 Task: Create an interactive heatmap with adjustable color scales.
Action: Mouse moved to (121, 48)
Screenshot: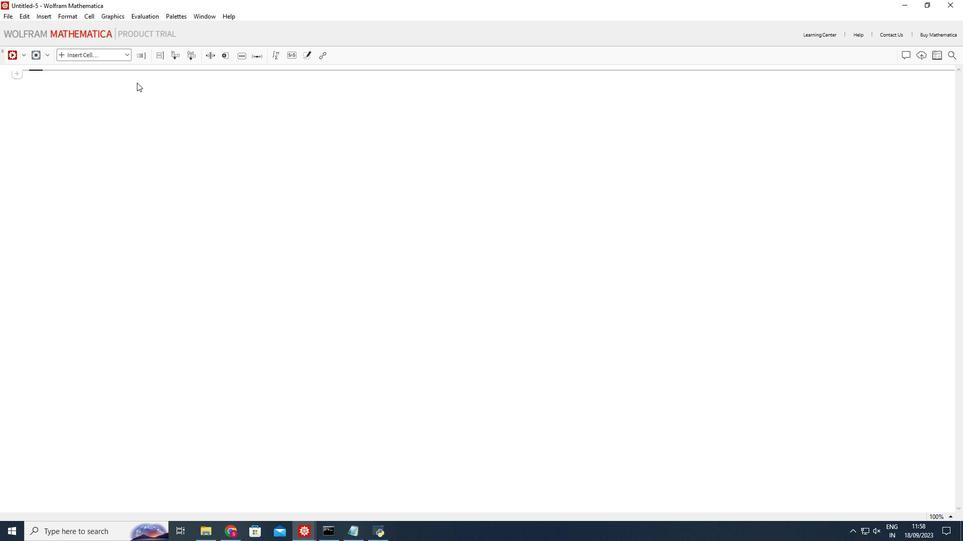 
Action: Mouse pressed left at (121, 48)
Screenshot: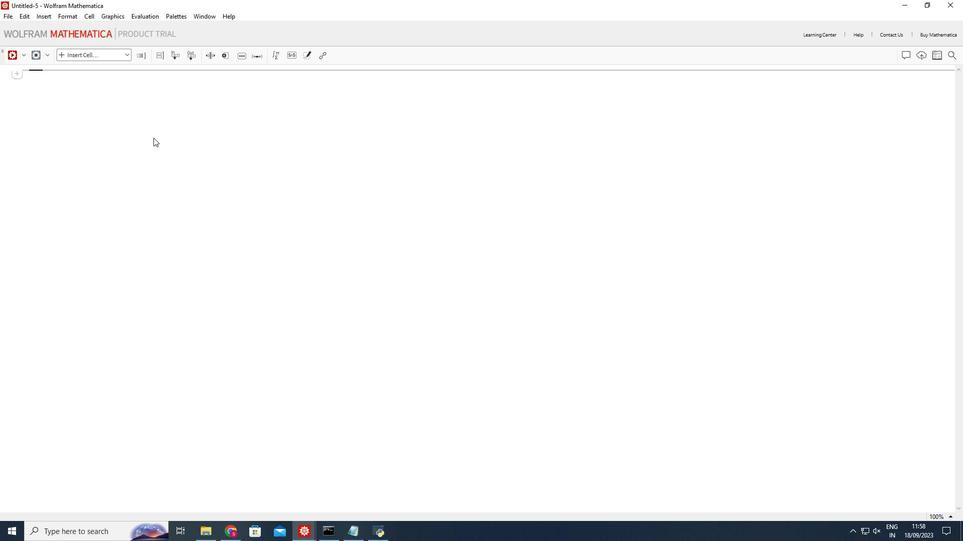
Action: Mouse moved to (87, 72)
Screenshot: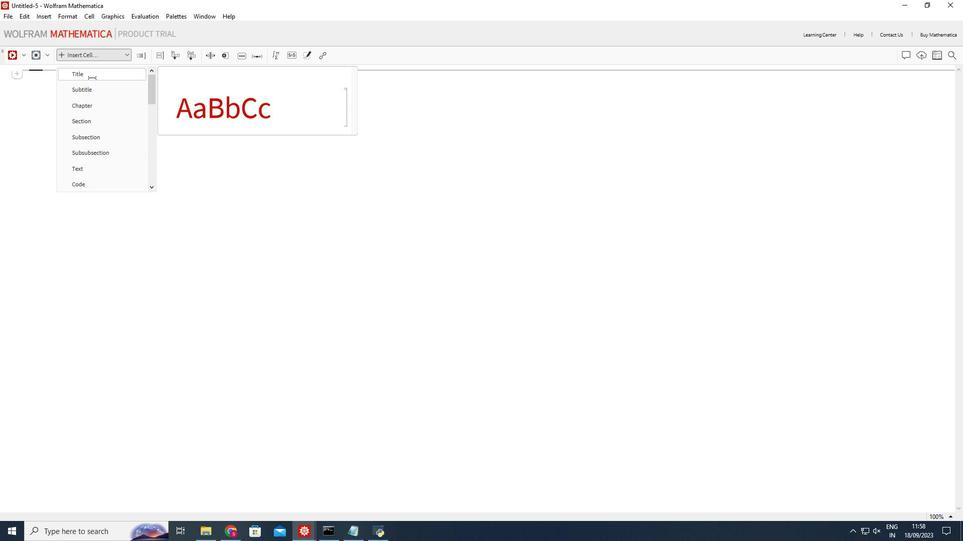 
Action: Mouse pressed left at (87, 72)
Screenshot: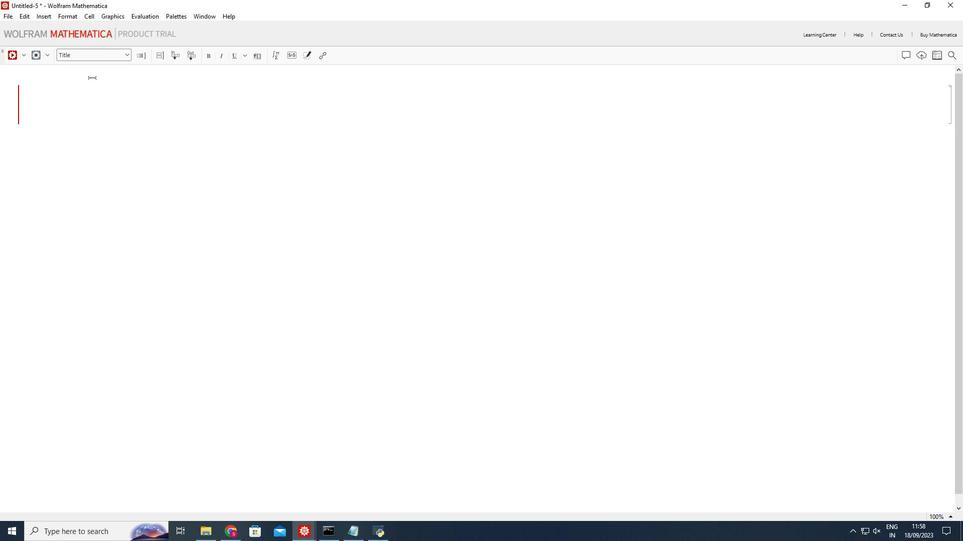 
Action: Mouse moved to (93, 93)
Screenshot: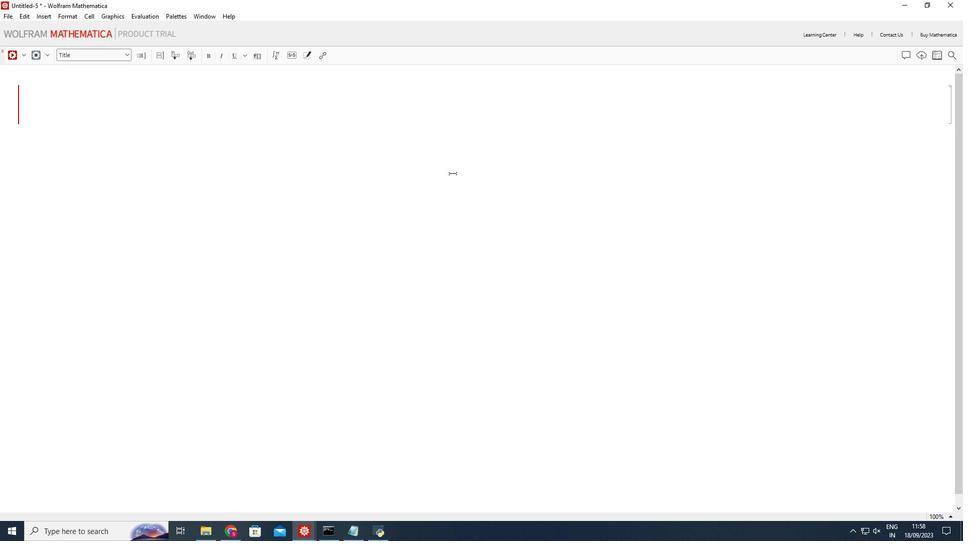 
Action: Mouse pressed left at (93, 93)
Screenshot: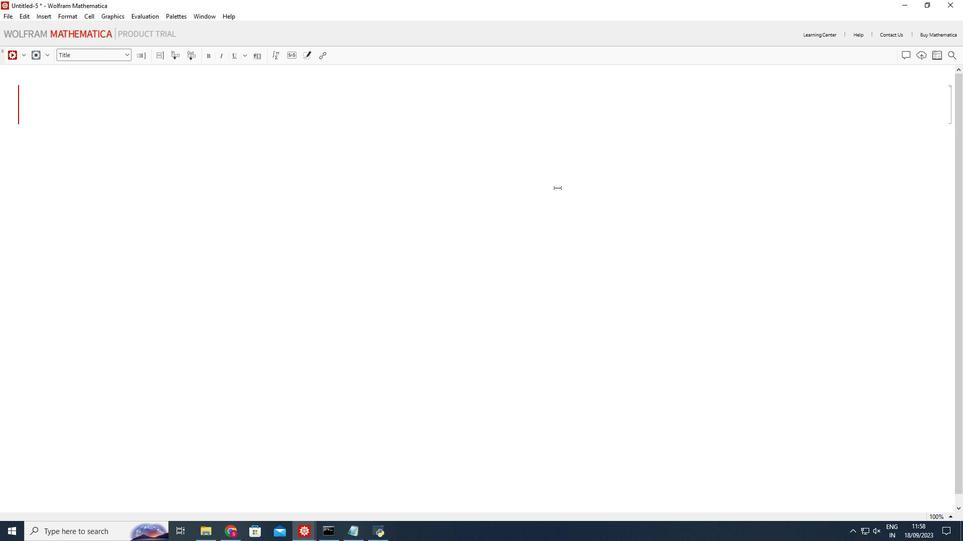 
Action: Mouse moved to (571, 184)
Screenshot: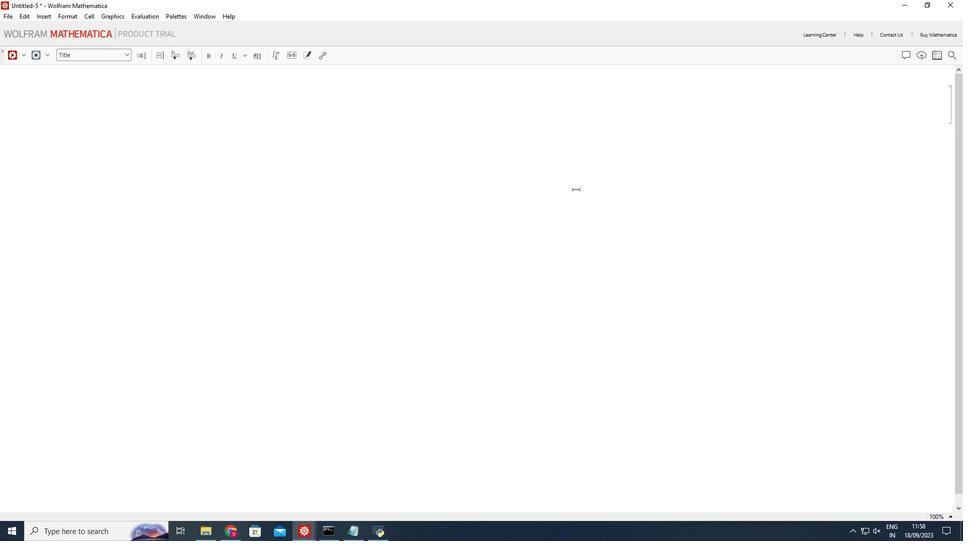 
Action: Key pressed <Key.shift_r>Interative<Key.space>heat<Key.space>map<Key.left><Key.left><Key.left><Key.left><Key.left><Key.left><Key.left><Key.left><Key.left><Key.left><Key.left><Key.left><Key.left><Key.left><Key.right>c<Key.right><Key.right><Key.right><Key.right><Key.right><Key.right><Key.right><Key.right><Key.right><Key.right><Key.right><Key.right><Key.right><Key.space>with<Key.space>adjustable<Key.space>color<Key.space>scales
Screenshot: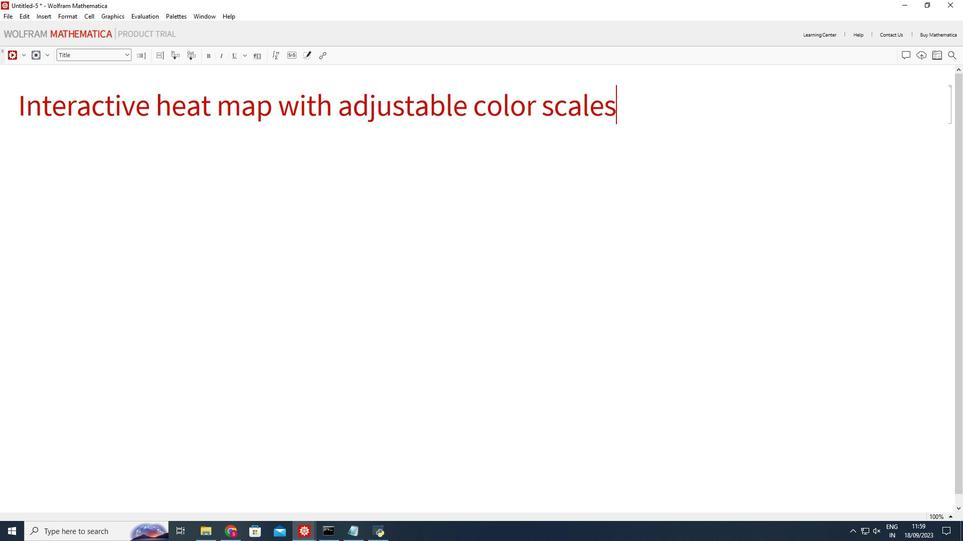 
Action: Mouse moved to (372, 249)
Screenshot: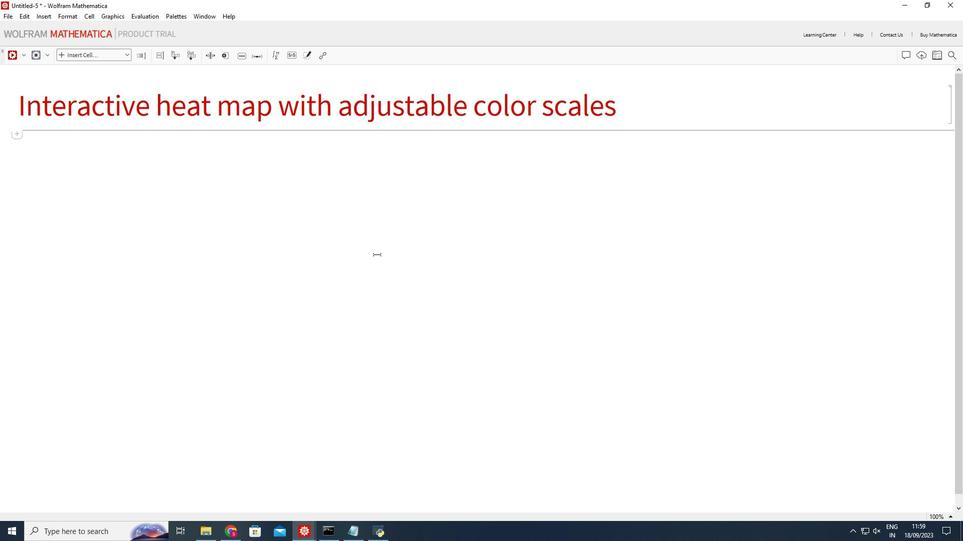 
Action: Mouse pressed left at (372, 249)
Screenshot: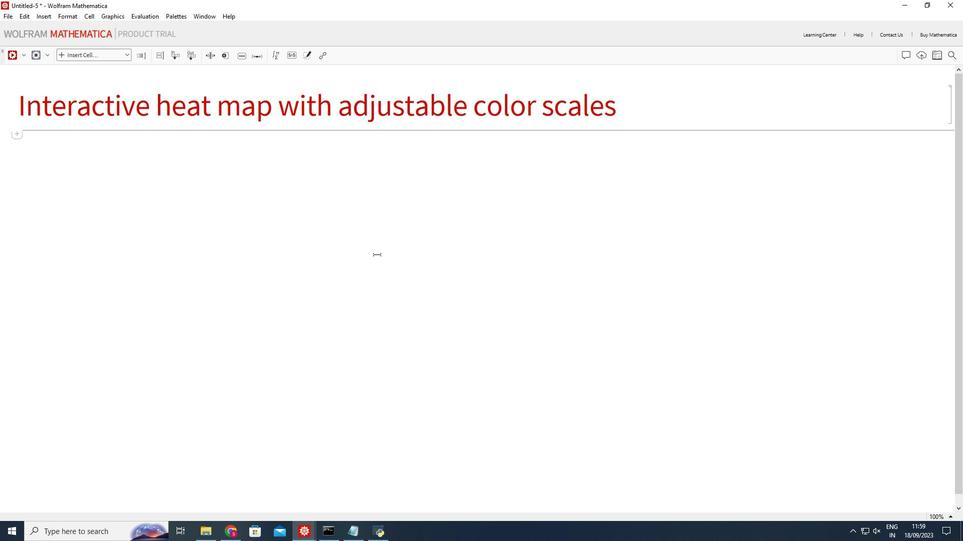 
Action: Mouse moved to (121, 50)
Screenshot: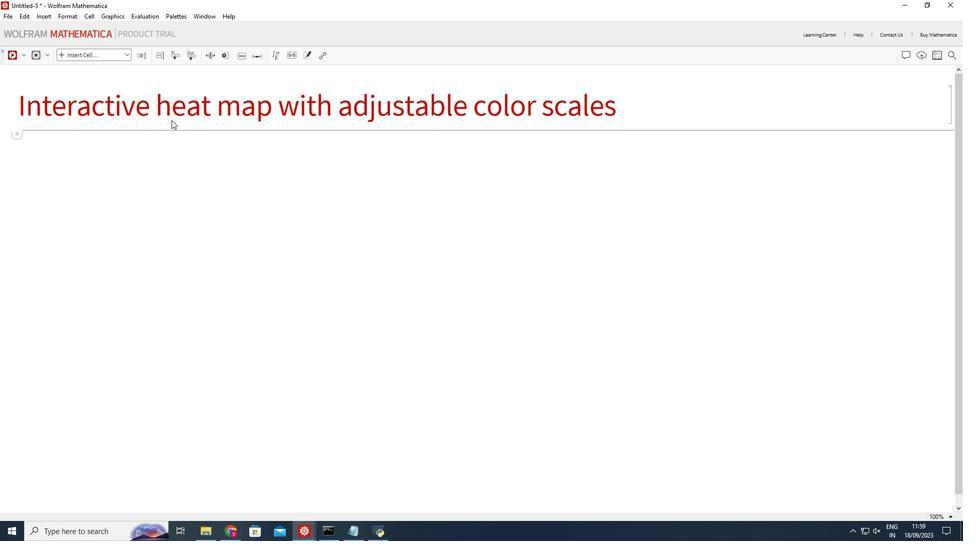
Action: Mouse pressed left at (121, 50)
Screenshot: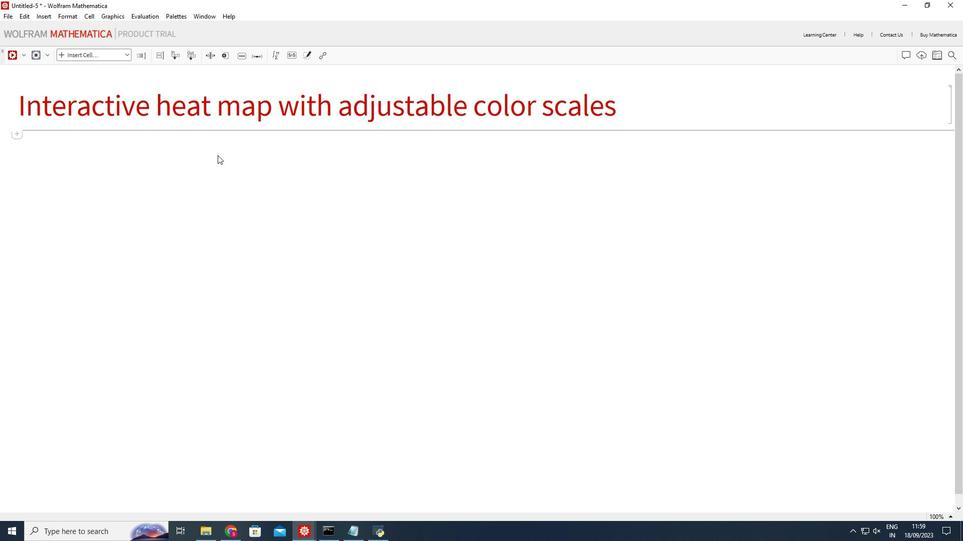 
Action: Mouse moved to (77, 179)
Screenshot: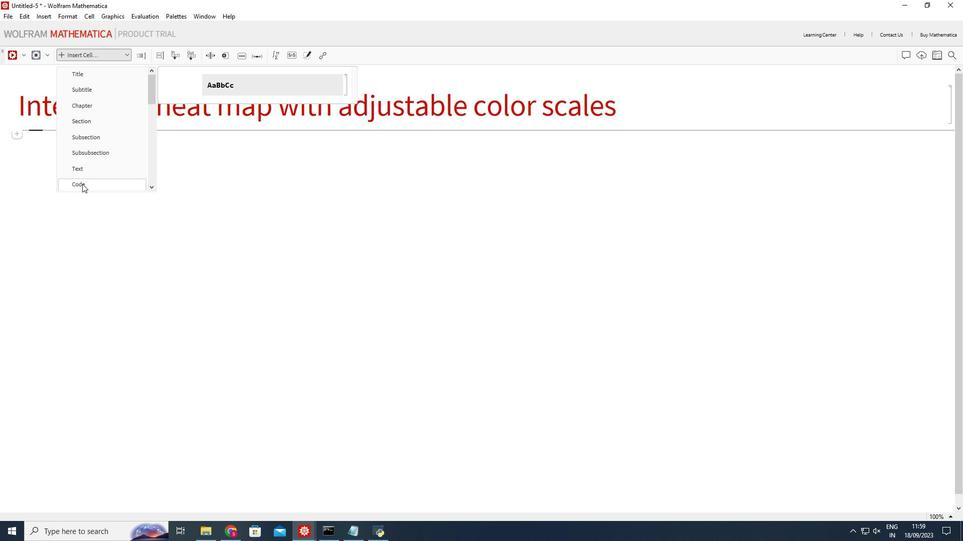 
Action: Mouse pressed left at (77, 179)
Screenshot: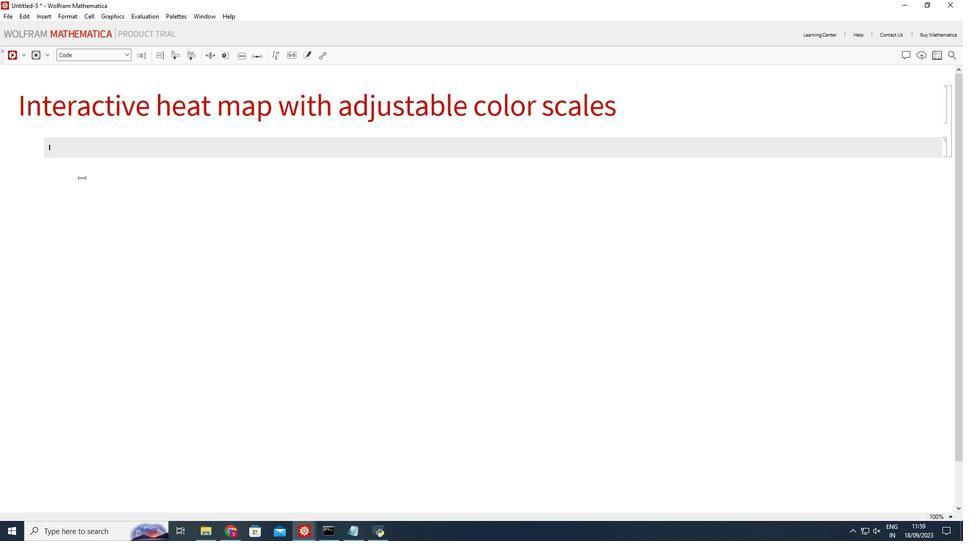 
Action: Mouse moved to (79, 142)
Screenshot: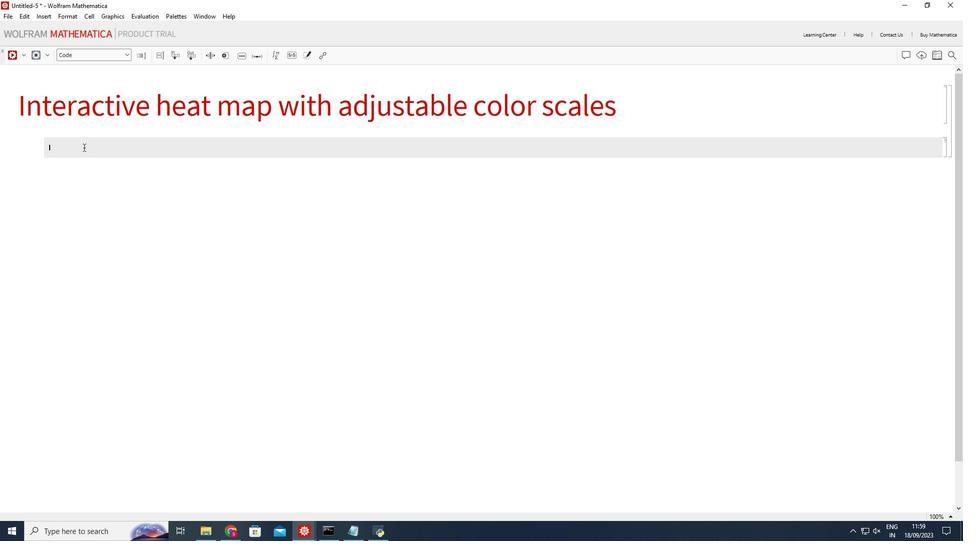 
Action: Mouse pressed left at (79, 142)
Screenshot: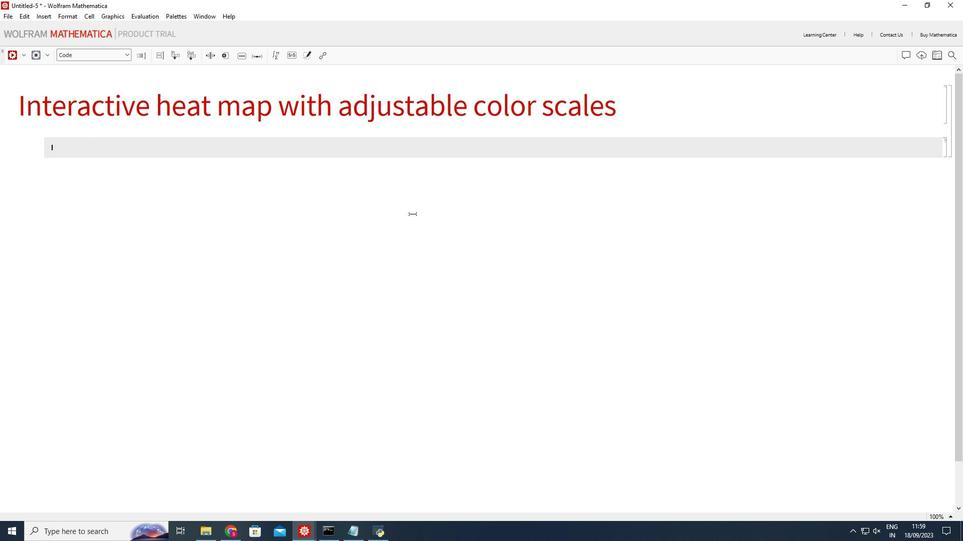 
Action: Mouse moved to (419, 209)
Screenshot: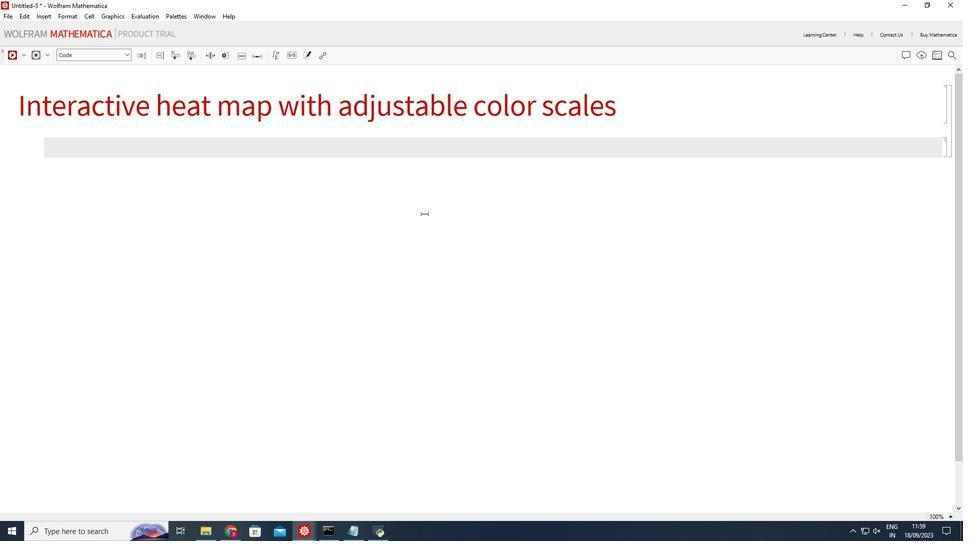 
Action: Key pressed <Key.shift_r>Manipulate<Key.space><Key.backspace>[<Key.space><Key.shift_r>Module[<Key.shift_r>{plot<Key.shift_r>},<Key.space>plot<Key.space>=<Key.space><Key.shift_r>Density<Key.shift_r><Key.shift_r>Plot[<Key.shift_r>Sin[x<Key.shift_r>*y],<Key.space><Key.shift_r>{x,<Key.space>-<Key.shift_r>Pi,<Key.space><Key.shift_r>Pi<Key.right>,<Key.space><Key.shift_r>{y,<Key.space>-<Key.shift_r><Key.shift_r><Key.shift_r><Key.shift_r>Pi,<Key.shift_r>Pi<Key.left><Key.left><Key.space><Key.right><Key.right><Key.right>,<Key.enter><Key.tab><Key.shift_r>Plot<Key.shift_r><Key.shift_r><Key.shift_r><Key.shift_r><Key.shift_r><Key.shift_r><Key.shift_r>Range<Key.enter><Key.shift_r>All,<Key.space><Key.shift_r><Key.shift_r>Color<Key.shift_r>Function<Key.enter><Key.backspace><Key.backspace><Key.backspace><Key.backspace><Key.backspace><Key.backspace><Key.backspace><Key.backspace><Key.backspace><Key.space>-<Key.shift_r>><Key.space>colo<Key.shift_r>Function<Key.right><Key.left>,<Key.space><Key.left><Key.left><Key.left><Key.right><Key.right><Key.right><Key.left><Key.space><Key.shift_r>Color<Key.shift_r>Function<Key.shift_r>Scaling<Key.enter>color<Key.shift_r>Scaling<Key.space>,<Key.space><Key.shift_r>Plot<Key.shift_r>Points<Key.enter><Key.space>plot<Key.shift_r>Points,<Key.space><Key.left><Key.right><Key.backspace><Key.enter><Key.shift_r>Plot<Key.shift_r>Legends<Key.enter><Key.space>legend,<Key.space><Key.shift_r>Frame<Key.shift_r>Label<Key.enter><Key.shift_r><Key.shift_r>{"<Key.shift_r>X<Key.shift_r><Key.shift_r>",<Key.shift_r>"<Key.shift_r>Y<Key.shift_r>"<Key.right>,<Key.space><Key.shift_r>Image<Key.shift_r>Size<Key.enter><Key.space>image<Key.shift_r>Size<Key.right><Key.right>;<Key.enter><Key.shift_r>If[show<Key.shift_r>Contours,<Key.space><Key.shift_r>Contour<Key.shift_r>Plot[<Key.shift_r>Sin[x<Key.shift_r>*y],<Key.space><Key.shift_r>{x,<Key.space>-<Key.shift_r>Pi,<Key.space><Key.shift_r>Pi<Key.right>,<Key.space><Key.shift_r>{y,<Key.space>-<Key.shift_r>Pi,<Key.space><Key.shift_r><Key.shift_r><Key.shift_r>Pi<Key.right>,<Key.space><Key.enter><Key.shift_r>Contour<Key.shift_r>Style<Key.enter><Key.space><Key.shift_r>Gray,<Key.space><Key.shift_r>Contour<Key.shift_r>Shading<Key.enter><Key.shift_r>None,<Key.space><Key.enter><Key.shift_r>Contours<Key.space>-<Key.shift_r>><Key.space>contour<Key.shift_r>Count,<Key.space><Key.shift_r><Key.shift_r>Image<Key.shift_r>Size<Key.enter>image<Key.shift_r>Size<Key.right>,<Key.space>plot<Key.right><Key.right>,<Key.space><Key.space><Key.backspace><Key.shift_r>{{color<Key.shift_r>Function,<Key.space><Key.shift_r>"<Key.shift_r>Temperature<Key.shift_r>Map<Key.right>,<Key.space><Key.shift_r>"<Key.shift_r>Color<Key.space><Key.shift_r>Scheme<Key.right><Key.right>,<Key.space><Key.shift_r>{<Key.shift_r>"<Key.shift_r>Temperature<Key.shift_r><Key.shift_r><Key.shift_r><Key.shift_r><Key.shift_r><Key.shift_r>Map,<Key.space><Key.shift_r>"<Key.shift_r>Rainbow<Key.shift_r>"<Key.right><Key.backspace><Key.left><Key.right>,<Key.space><Key.left><Key.left><Key.left><Key.left><Key.left><Key.left><Key.left><Key.left><Key.left><Key.left><Key.left><Key.left><Key.left><Key.left><Key.shift_r>"<Key.right><Key.right><Key.right><Key.right><Key.right><Key.right><Key.right><Key.right><Key.right><Key.right><Key.right><Key.right><Key.right><Key.space><Key.shift_r>"<Key.shift_r><Key.shift_r>Magma,<Key.space><Key.backspace><Key.backspace><Key.right><Key.space>,<Key.space><Key.shift_r>"<Key.shift_r>Viridis<Key.right><Key.space><Key.backspace>,<Key.space><Key.shift_r>"<Key.shift_r><Key.shift_r>Plasma<Key.right><Key.right><Key.right><Key.right>,<Key.enter><Key.shift_r>{{color<Key.shift_r>Scaling,<Key.space><Key.shift_r>True,<Key.space><Key.shift_r>"<Key.shift_r><Key.shift_r><Key.shift_r><Key.shift_r>Color<Key.space><Key.shift_r>Scaling<Key.right><Key.right>,<Key.space><Key.shift_r>{<Key.shift_r>True<Key.enter>-<Key.shift_r>><Key.space><Key.shift_r>"<Key.shift_r>Automatic<Key.shift_r>",<Key.space><Key.shift_r><Key.shift_r><Key.shift_r><Key.shift_r><Key.shift_r><Key.shift_r>False<Key.space>-<Key.shift_r>><Key.space><Key.shift_r><Key.shift_r><Key.shift_r><Key.shift_r><Key.shift_r><Key.shift_r><Key.shift_r><Key.shift_r>"<Key.shift_r>Manual<Key.right><Key.right><Key.right>,<Key.space><Key.shift_r>{{plot<Key.shift_r>Points<Key.space><Key.backspace>,<Key.space>50,<Key.space><Key.shift_r>"<Key.shift_r>Plot<Key.space><Key.shift_r>Points<Key.right><Key.right>,<Key.space>10,<Key.space>200,<Key.space><Key.backspace>10<Key.shift_r><Key.shift_r><Key.shift_r><Key.shift_r><Key.shift_r><Key.shift_r><Key.shift_r><Key.shift_r><Key.shift_r><Key.shift_r><Key.shift_r><Key.shift_r><Key.shift_r>},<Key.enter><Key.shift_r>{{legend,<Key.space><Key.shift_r>Automatic,<Key.space><Key.shift_r><Key.shift_r>"<Key.shift_r>Legend<Key.shift_r>"<Key.right>,<Key.shift_r>{<Key.shift_r>Automatic,<Key.space><Key.shift_r>None<Key.right><Key.right>.<Key.space><Key.backspace><Key.backspace>,<Key.space><Key.shift_r>{{show<Key.shift_r>Contours,<Key.space><Key.shift_r>False,<Key.space><Key.shift_r>"<Key.shift_r><Key.shift_r>Show<Key.shift_r>Conours<Key.left><Key.left><Key.left><Key.left><Key.left><Key.left><Key.left><Key.space><Key.right><Key.right><Key.right><Key.right><Key.left>t<Key.right><Key.right><Key.right><Key.right><Key.right><Key.right>,<Key.space><Key.shift_r>{<Key.shift_r>True,<Key.space><Key.shift_r>False<Key.right><Key.right>,<Key.enter><Key.shift_r>{{<Key.shift_r>contour<Key.shift_r>Count,<Key.space>10,<Key.space><Key.shift_r><Key.shift_r><Key.shift_r><Key.shift_r><Key.shift_r><Key.shift_r><Key.shift_r>"<Key.shift_r>Number<Key.space>of<Key.space><Key.shift_r>Contours<Key.right><Key.right>,1,20,1<Key.right>,<Key.space><Key.shift_r>{{image<Key.shift_r>Size,400,<Key.shift_r>"<Key.shift_r>Image<Key.space><Key.shift_r>Size<Key.right><Key.right>,<Key.space>200,800,50<Key.right>,<Key.enter><Key.shift_r>Control<Key.shift_r>Placement<Key.enter><Key.shift_r>Left<Key.space><Key.right><Key.enter><Key.shift_r><Key.enter>
Screenshot: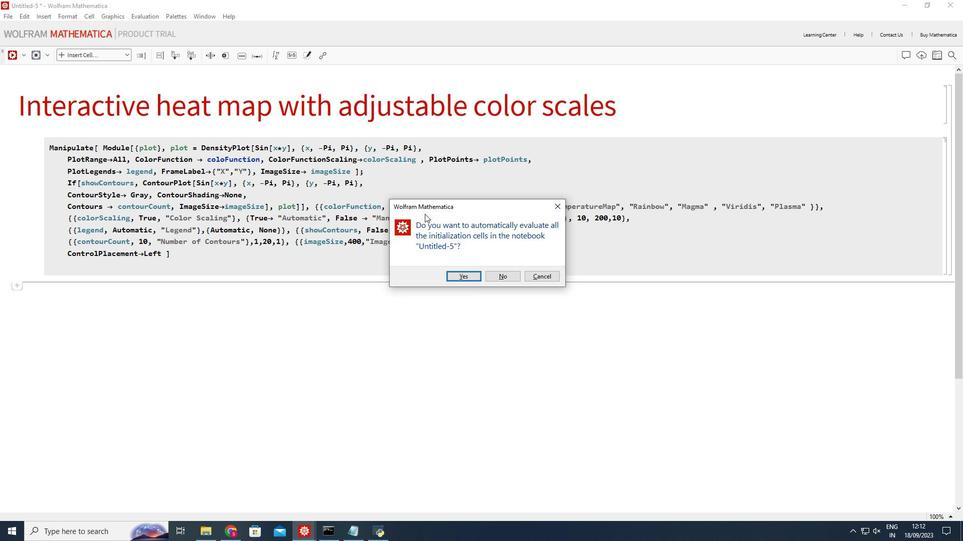 
Action: Mouse moved to (448, 266)
Screenshot: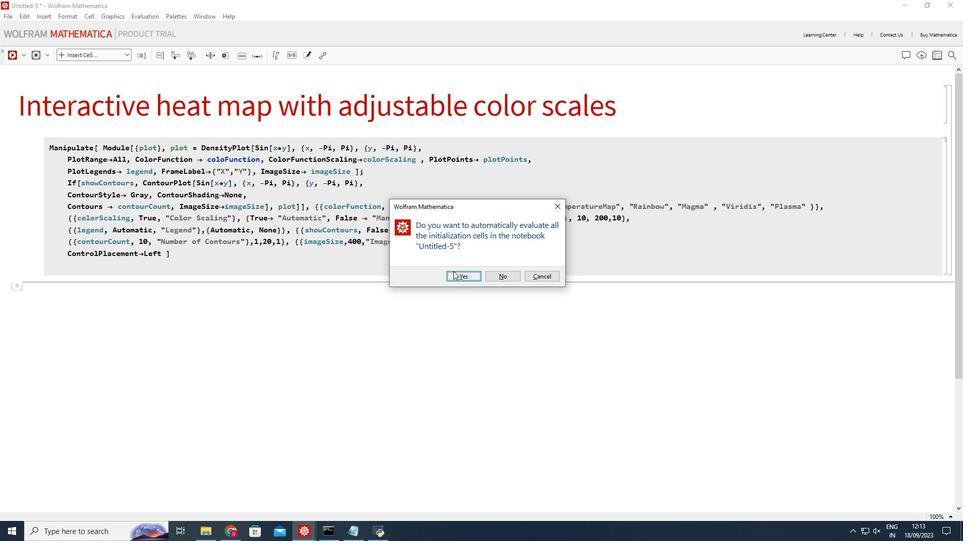 
Action: Mouse pressed left at (448, 266)
Screenshot: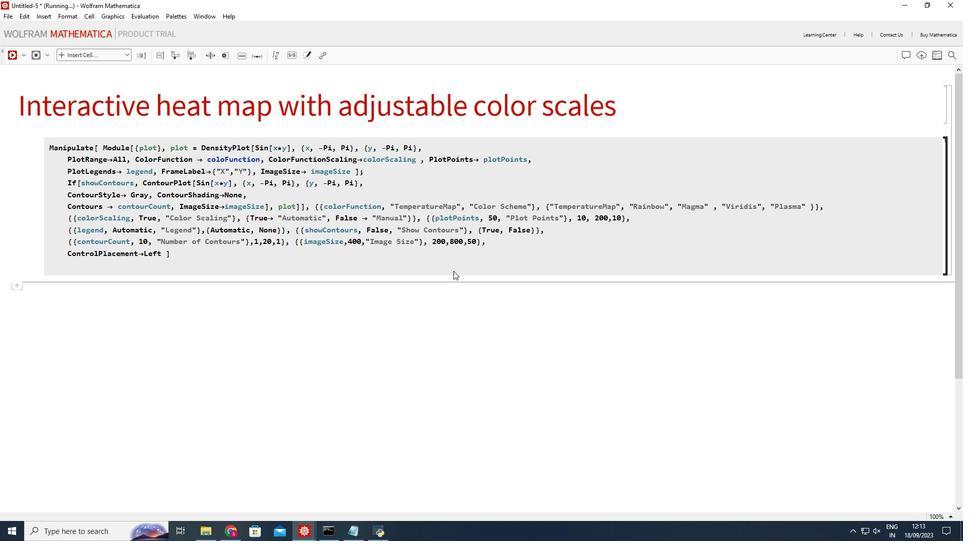 
Action: Mouse moved to (448, 266)
Screenshot: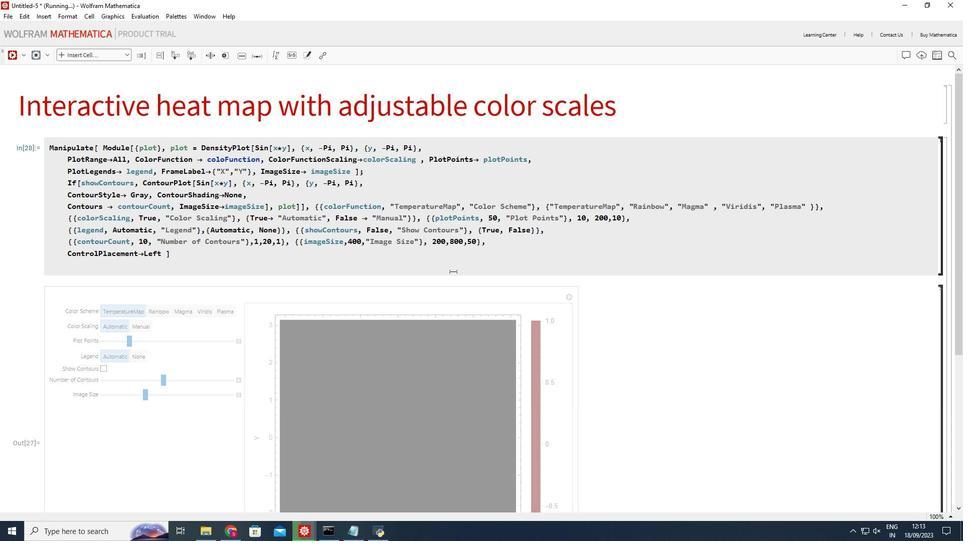 
Action: Mouse scrolled (448, 266) with delta (0, 0)
Screenshot: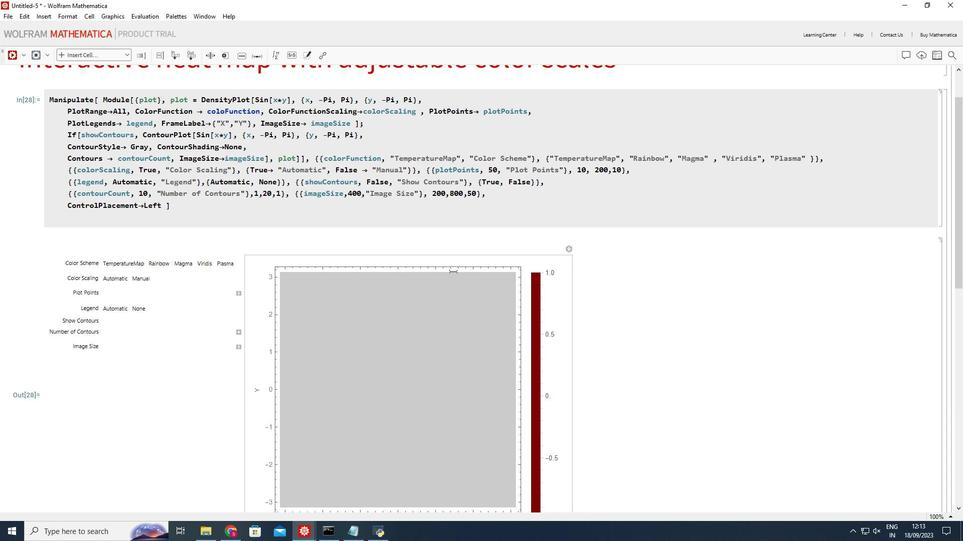 
Action: Mouse scrolled (448, 266) with delta (0, 0)
Screenshot: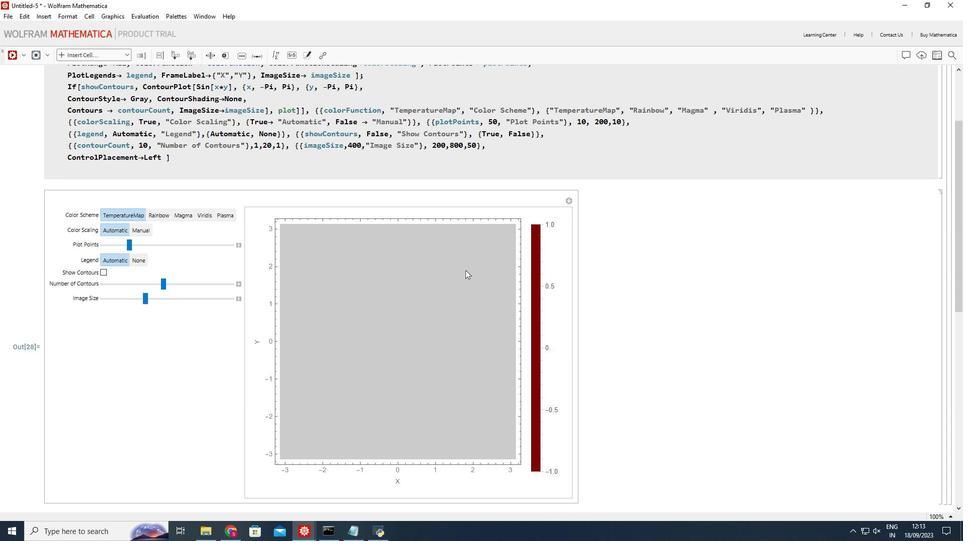 
Action: Mouse moved to (160, 210)
Screenshot: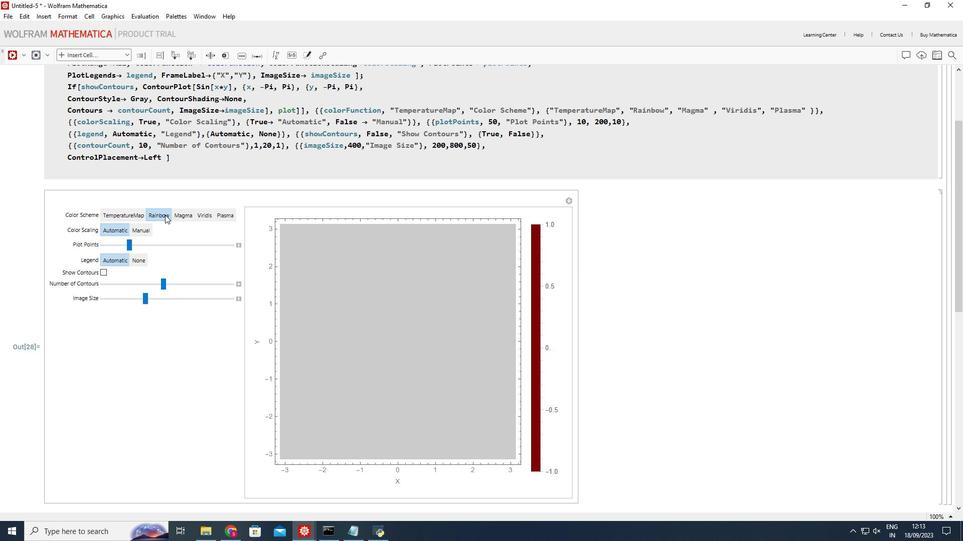 
Action: Mouse pressed left at (160, 210)
Screenshot: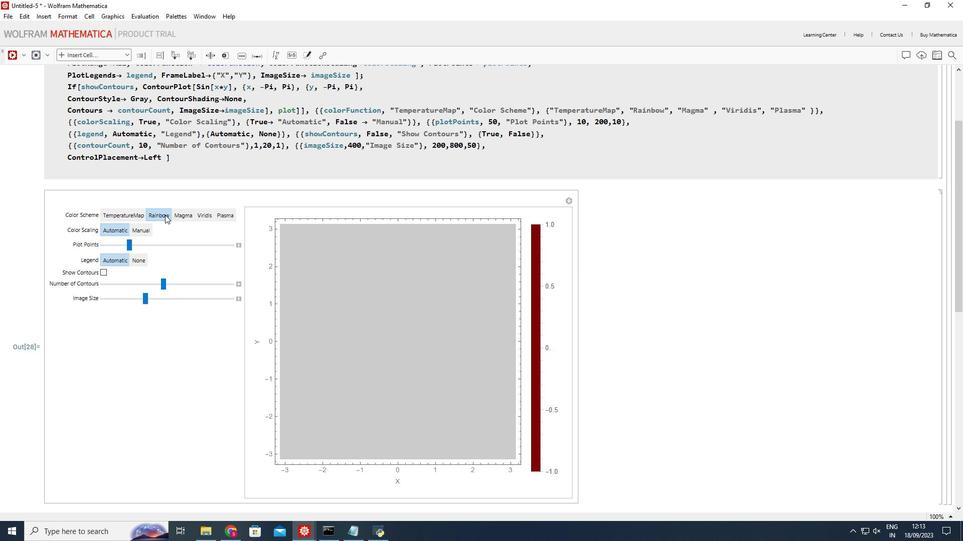 
Action: Mouse moved to (179, 238)
Screenshot: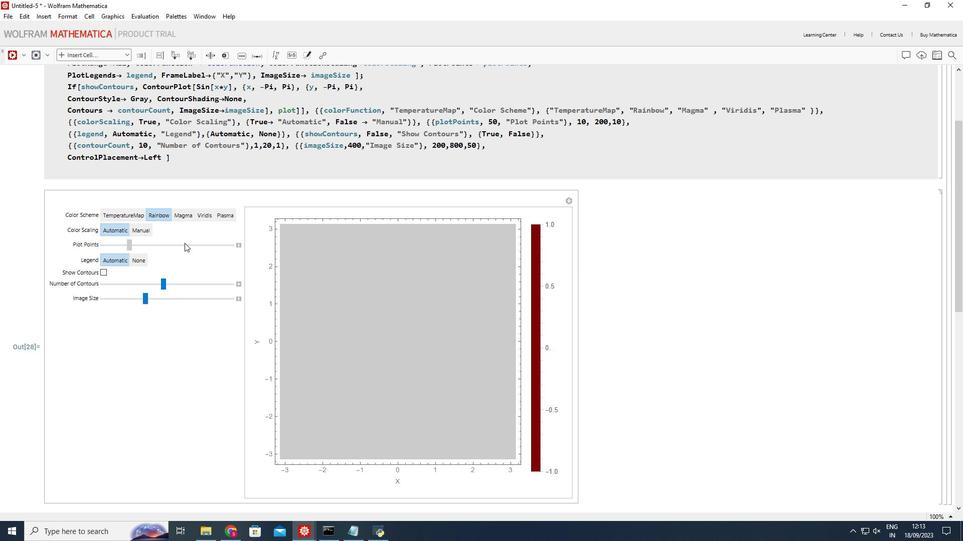 
Action: Mouse pressed left at (179, 238)
Screenshot: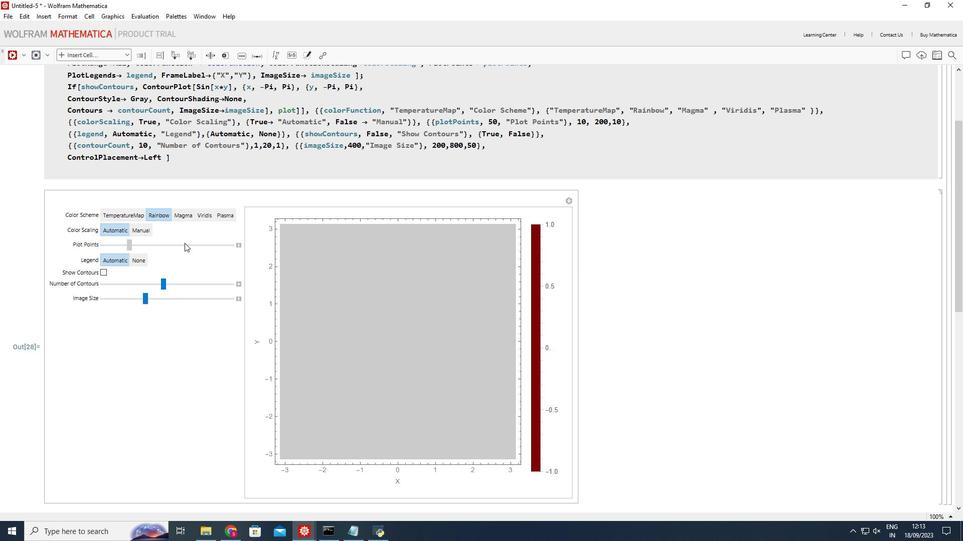 
Action: Mouse moved to (660, 299)
Screenshot: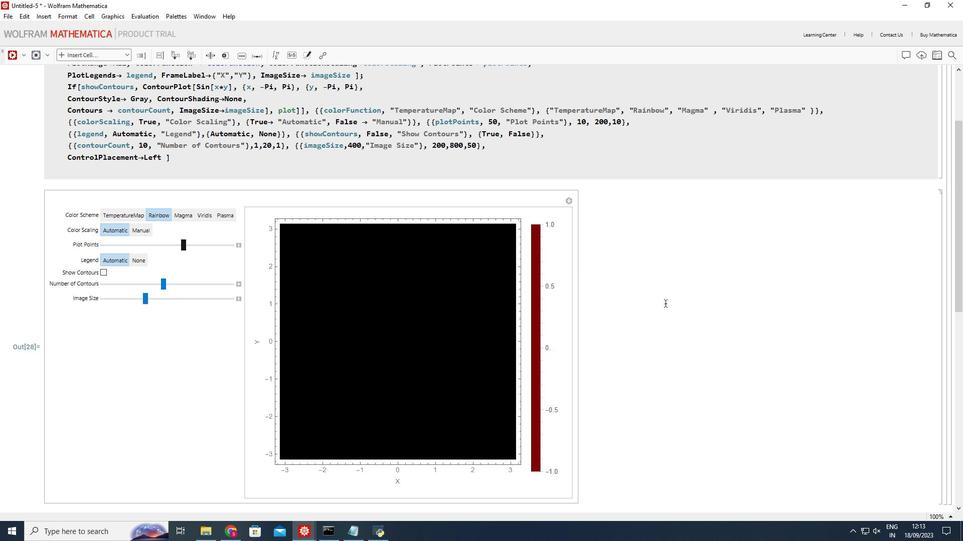 
Action: Mouse scrolled (660, 299) with delta (0, 0)
Screenshot: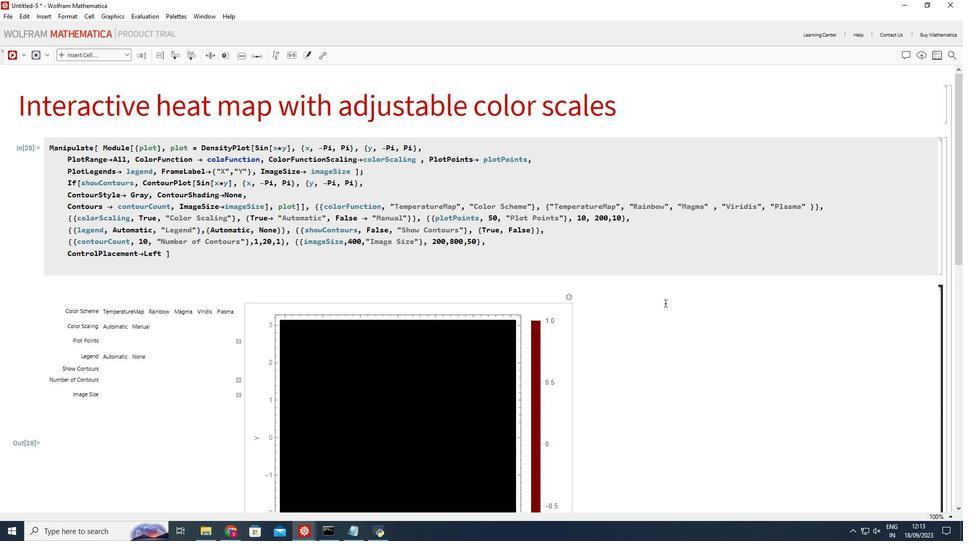 
Action: Mouse scrolled (660, 299) with delta (0, 0)
Screenshot: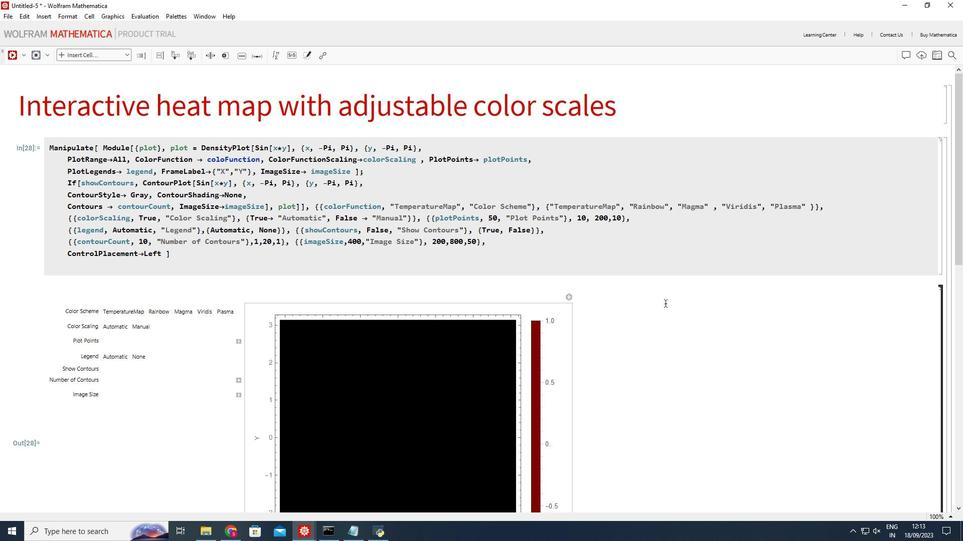 
Action: Mouse scrolled (660, 299) with delta (0, 0)
Screenshot: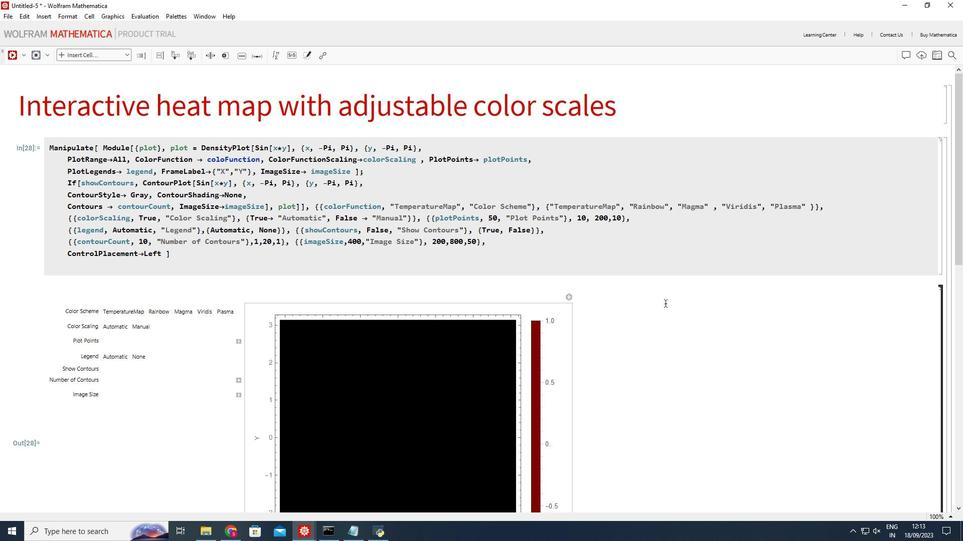 
Action: Mouse moved to (223, 255)
Screenshot: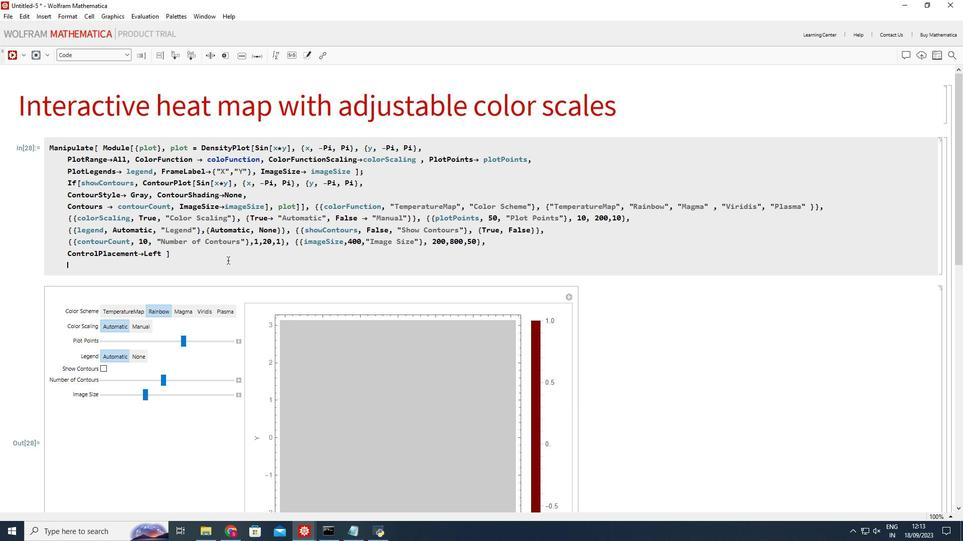
Action: Mouse pressed left at (223, 255)
Screenshot: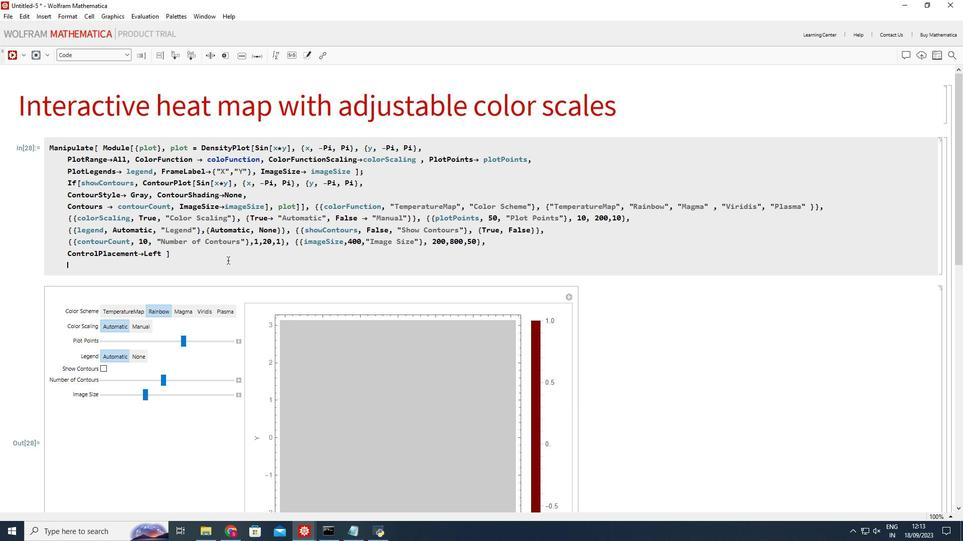 
Action: Mouse moved to (162, 146)
Screenshot: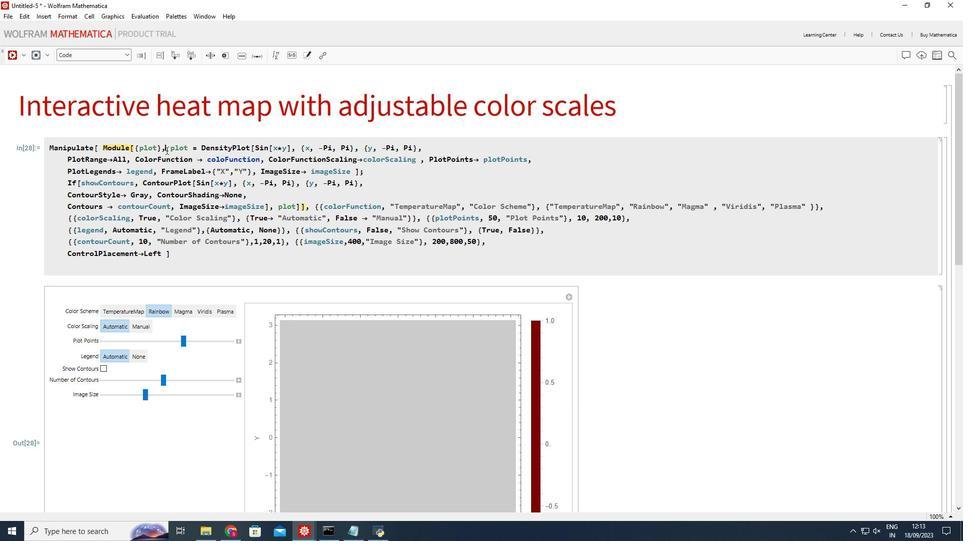 
Action: Mouse pressed left at (162, 146)
Screenshot: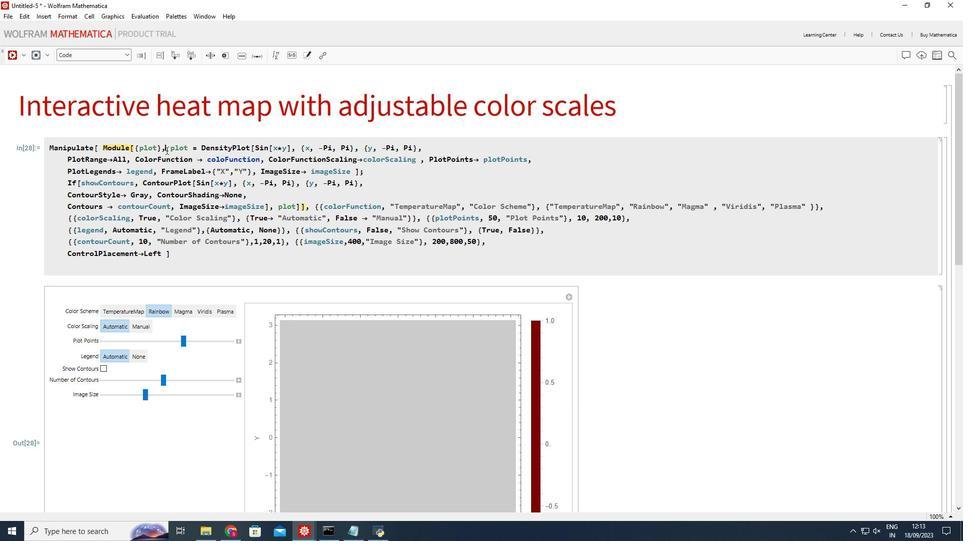 
Action: Key pressed <Key.right><Key.right><Key.right><Key.right><Key.right><Key.right><Key.right><Key.right><Key.right><Key.right><Key.right><Key.right><Key.right><Key.right><Key.right><Key.right><Key.right><Key.right><Key.right><Key.right><Key.right><Key.right><Key.right><Key.right><Key.down><Key.left><Key.left><Key.left><Key.left><Key.left><Key.left><Key.left><Key.left><Key.left><Key.left><Key.left><Key.left><Key.left><Key.left><Key.left><Key.left><Key.left><Key.right><Key.right><Key.right><Key.right><Key.right><Key.right><Key.right>r<Key.right><Key.right><Key.right><Key.right><Key.right>
Screenshot: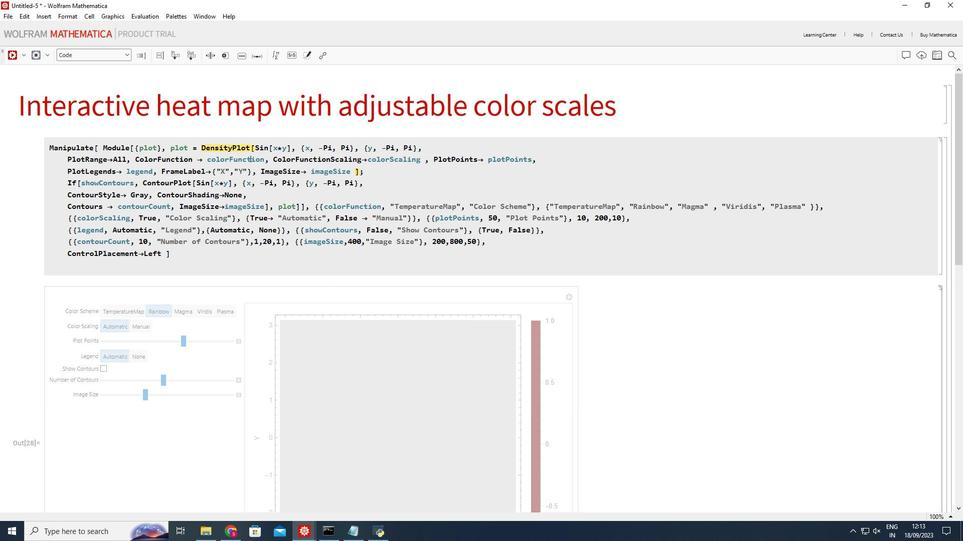 
Action: Mouse moved to (236, 251)
Screenshot: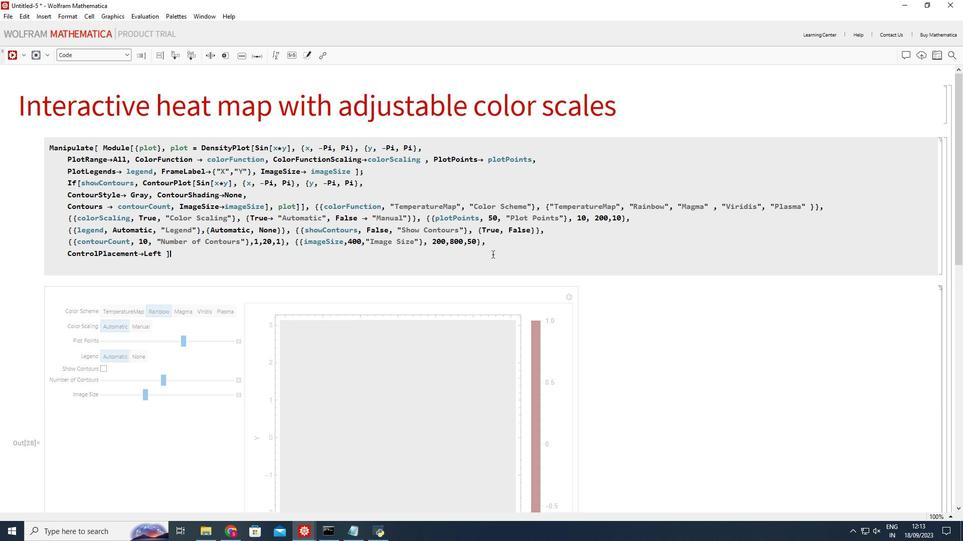 
Action: Mouse pressed left at (236, 251)
Screenshot: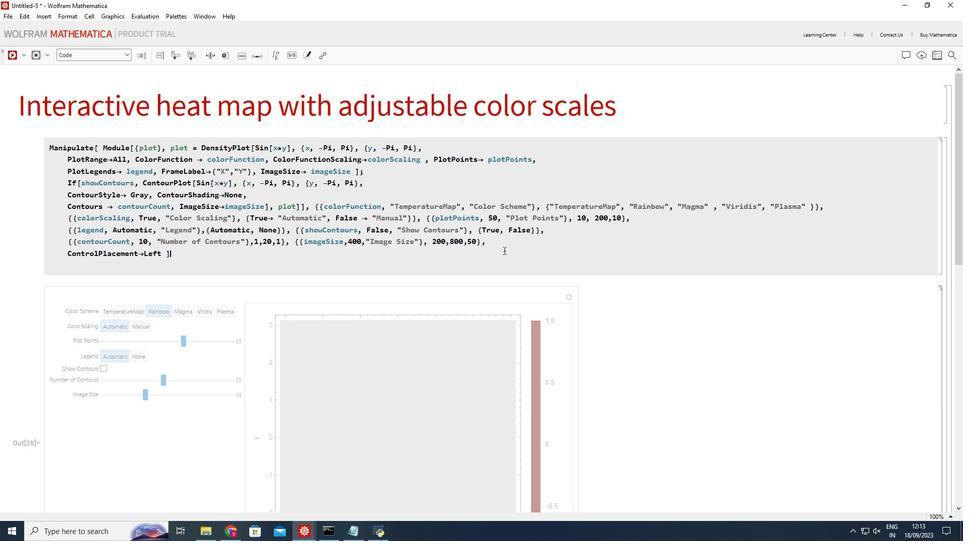 
Action: Mouse moved to (499, 246)
Screenshot: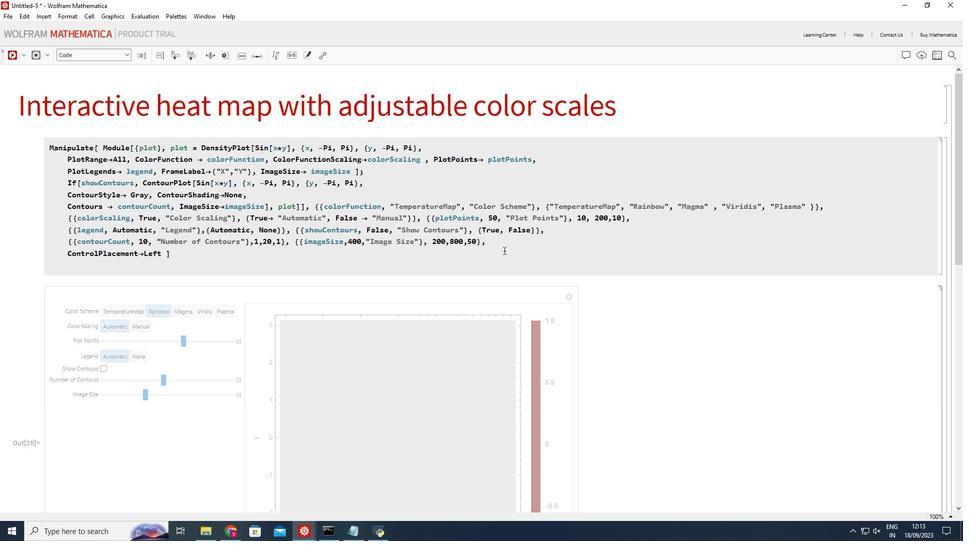 
Action: Key pressed <Key.shift_r><Key.enter>
Screenshot: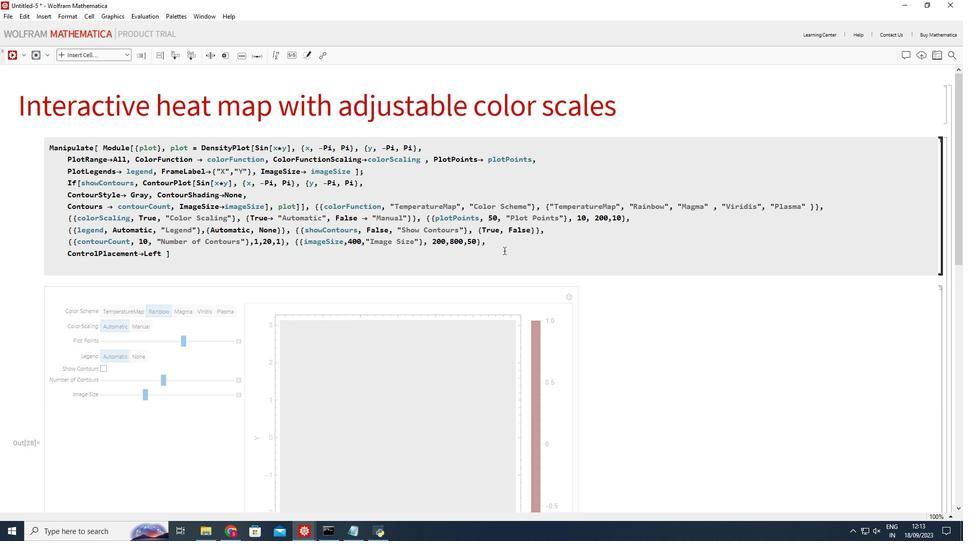
Action: Mouse moved to (508, 232)
Screenshot: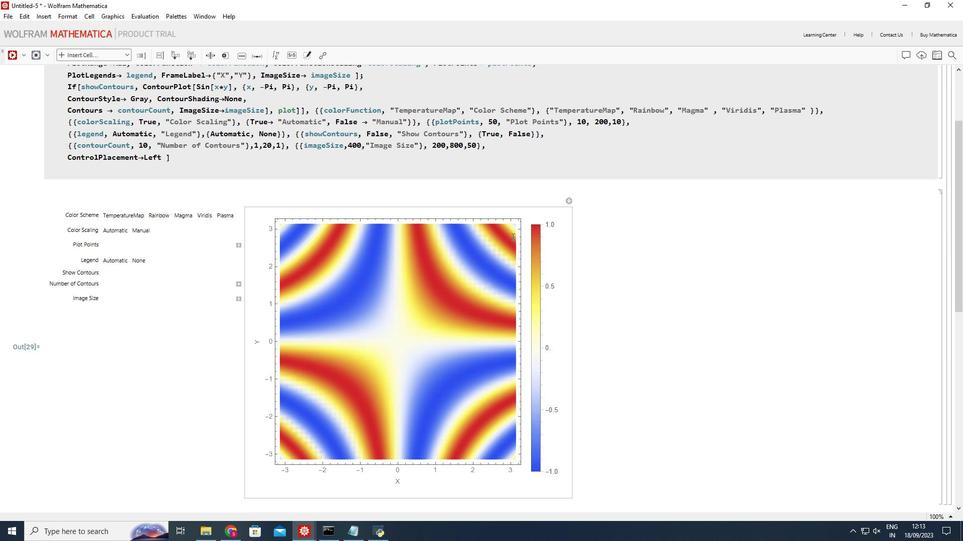 
Action: Mouse scrolled (508, 232) with delta (0, 0)
Screenshot: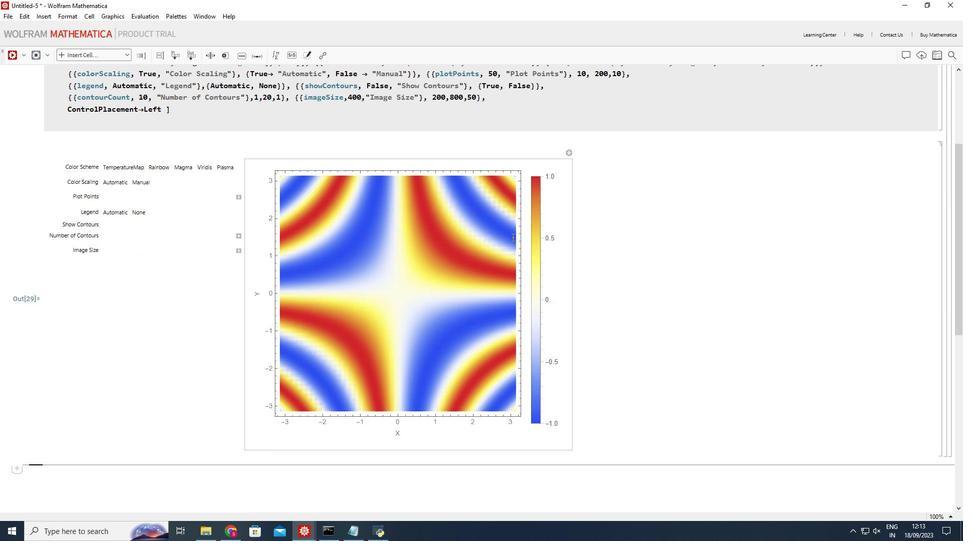 
Action: Mouse scrolled (508, 232) with delta (0, 0)
Screenshot: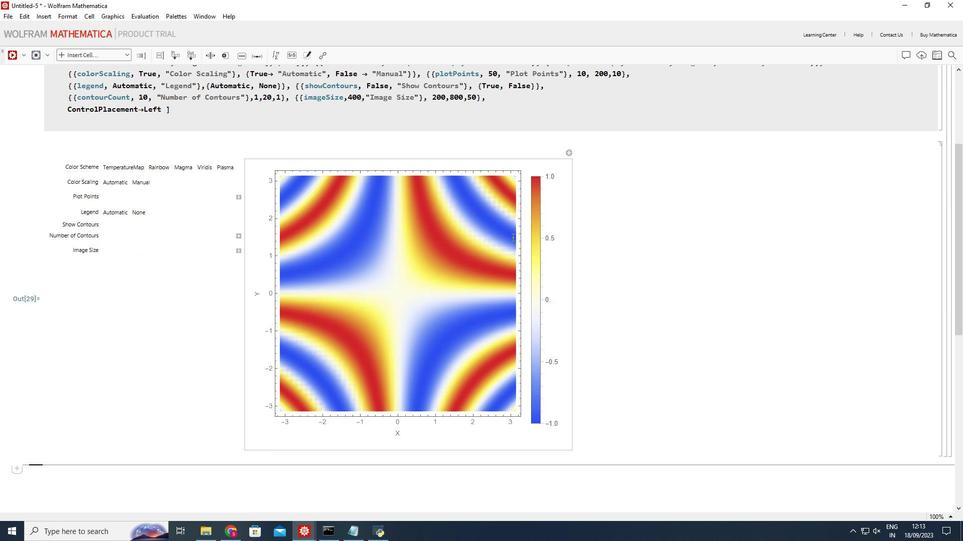 
Action: Mouse scrolled (508, 232) with delta (0, 0)
Screenshot: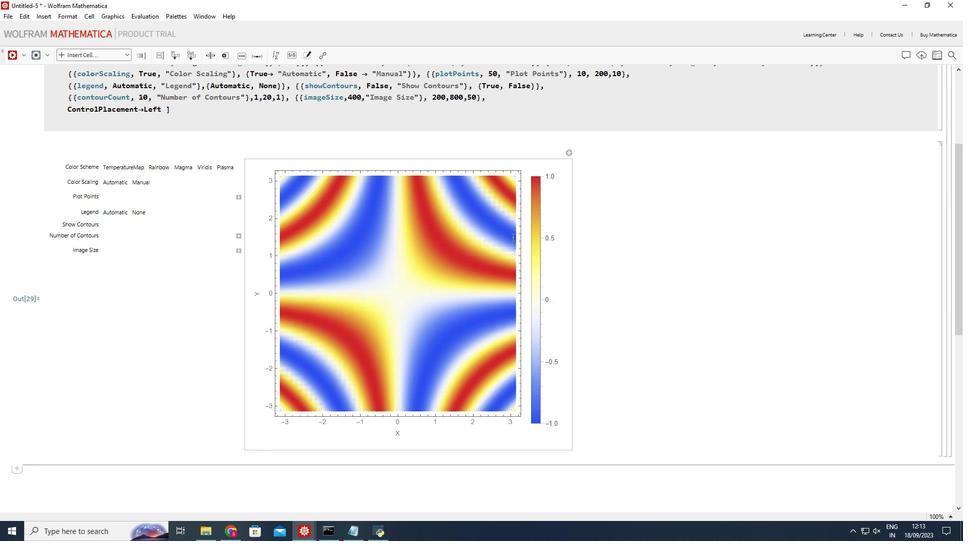 
Action: Mouse moved to (156, 159)
Screenshot: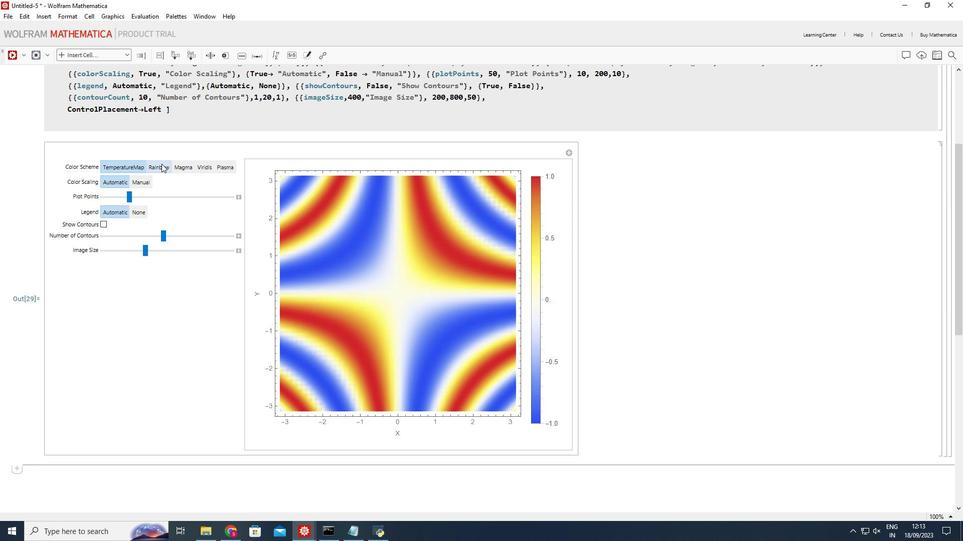 
Action: Mouse pressed left at (156, 159)
Screenshot: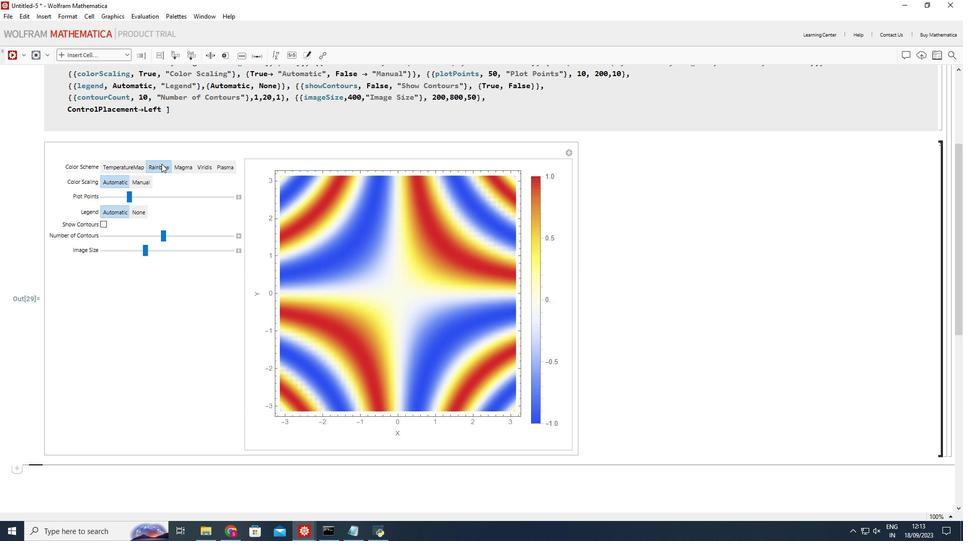 
Action: Mouse moved to (164, 189)
Screenshot: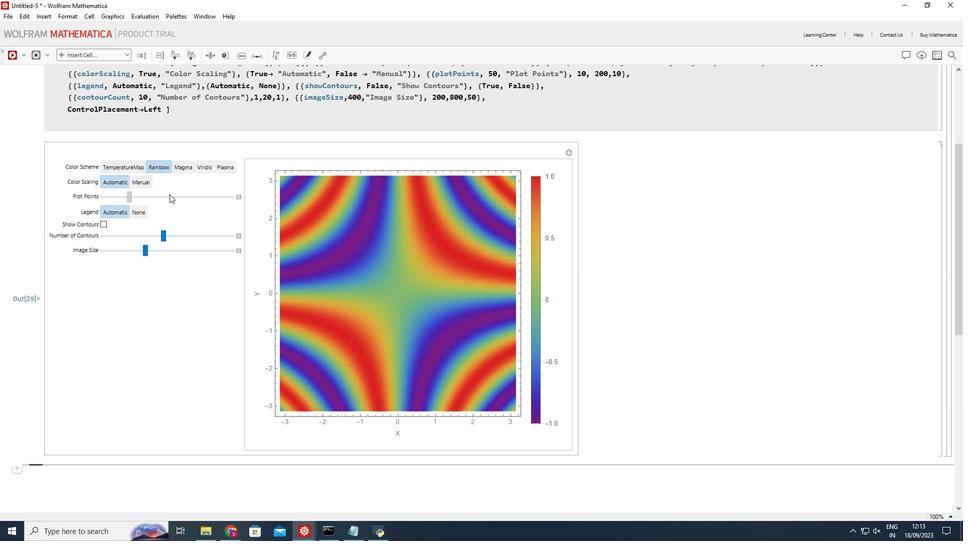 
Action: Mouse pressed left at (164, 189)
Screenshot: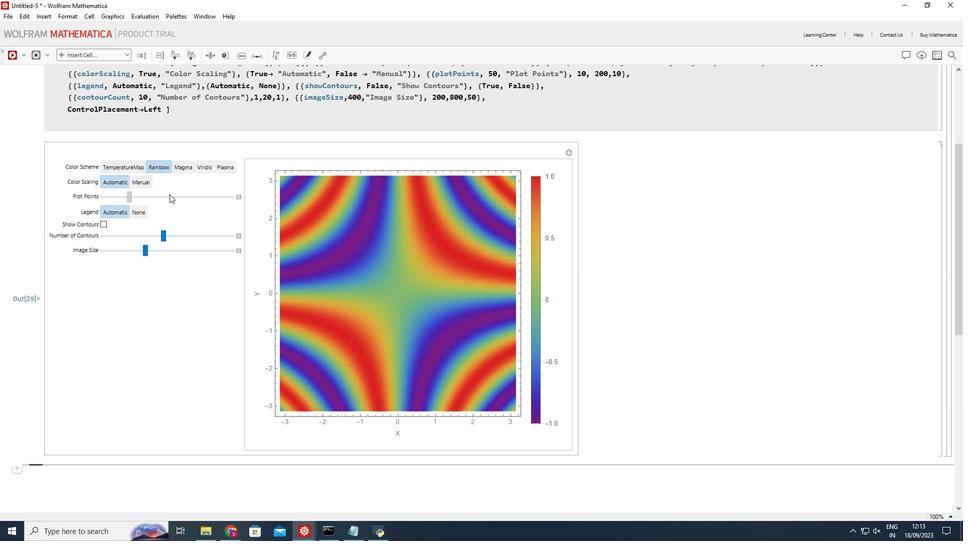 
Action: Mouse moved to (117, 245)
Screenshot: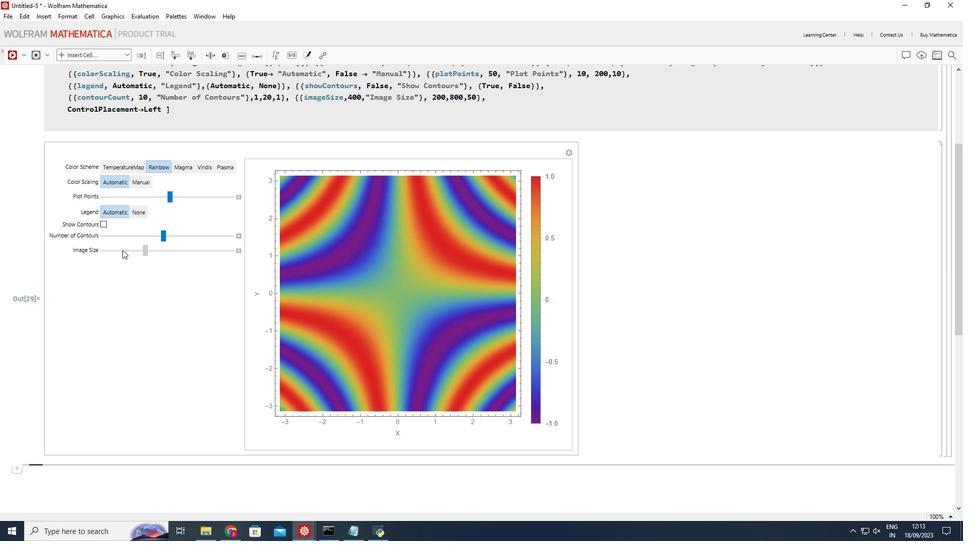 
Action: Mouse pressed left at (117, 245)
Screenshot: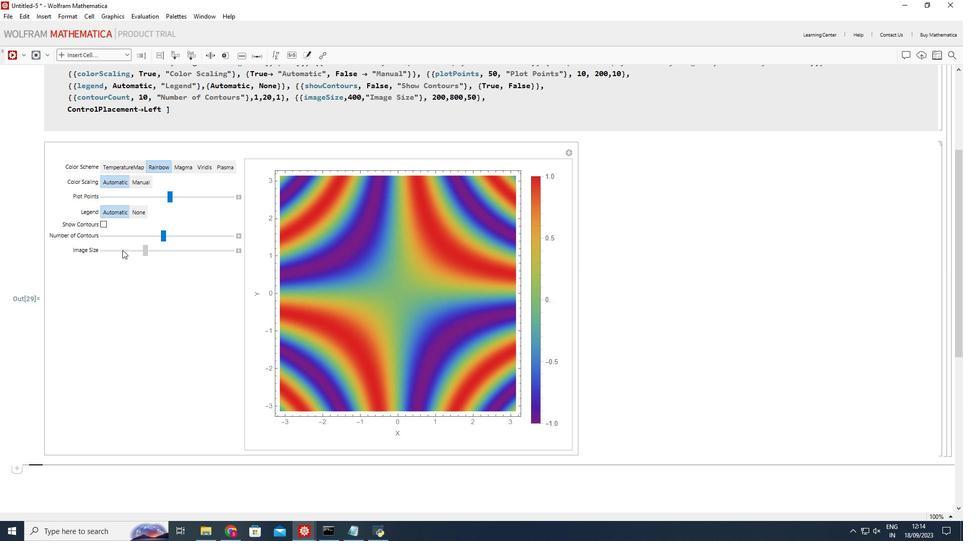 
Action: Mouse moved to (184, 246)
Screenshot: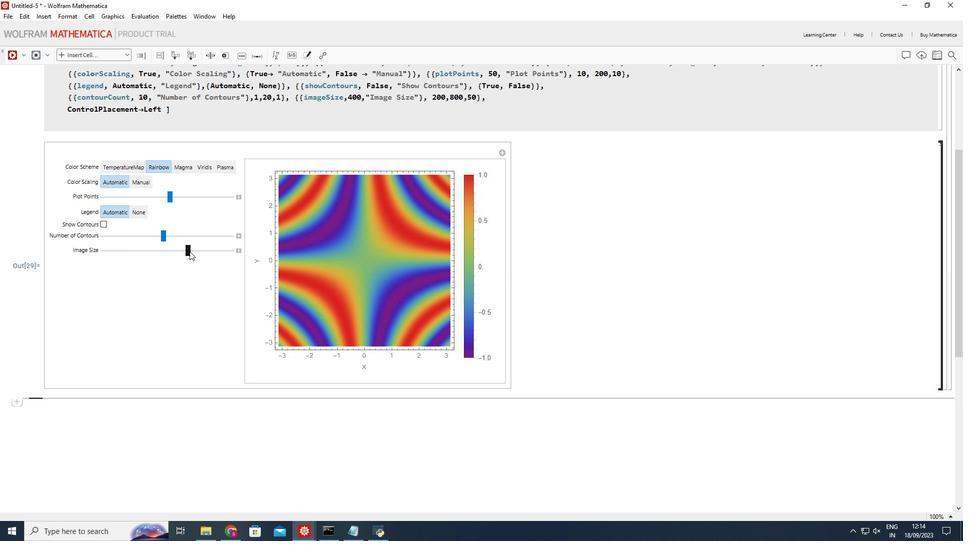 
Action: Mouse pressed left at (184, 246)
Screenshot: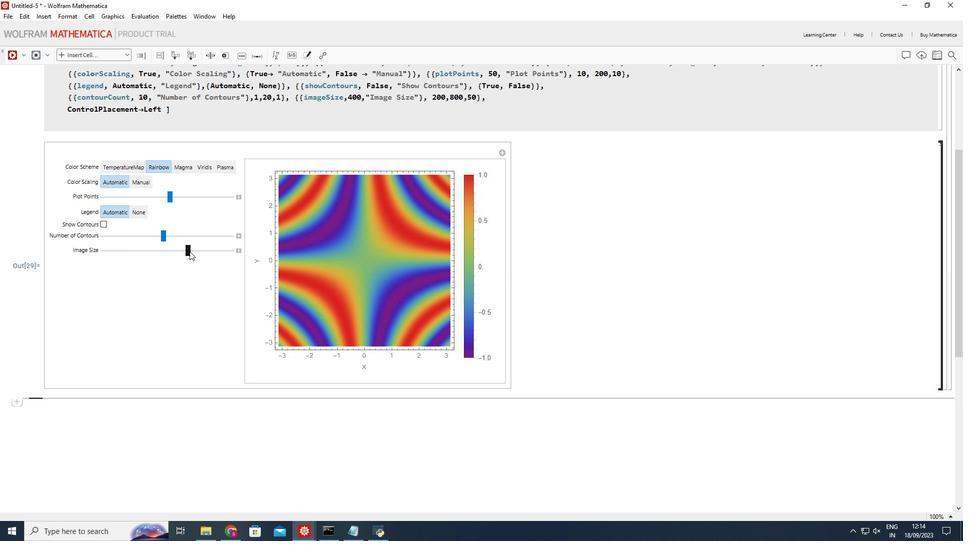 
Action: Mouse moved to (137, 230)
Screenshot: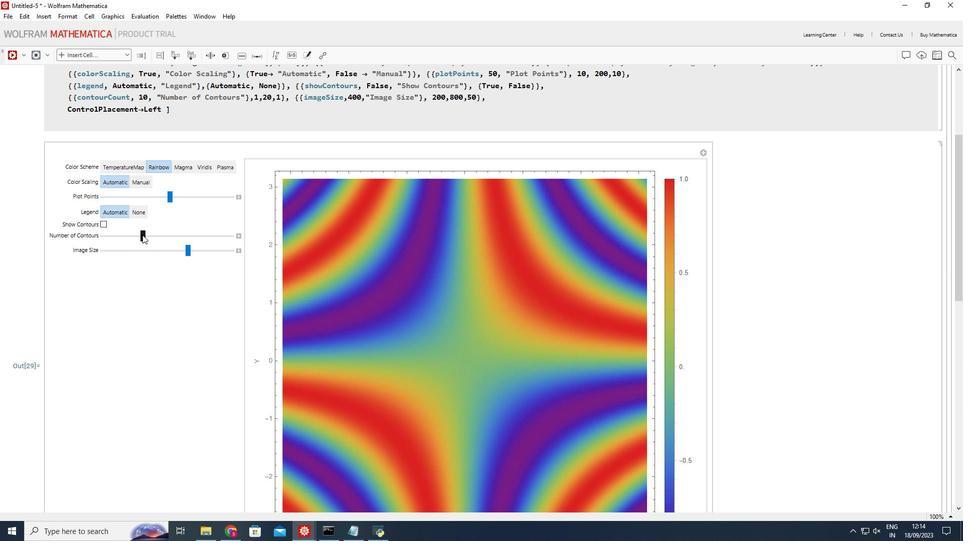 
Action: Mouse pressed left at (137, 230)
Screenshot: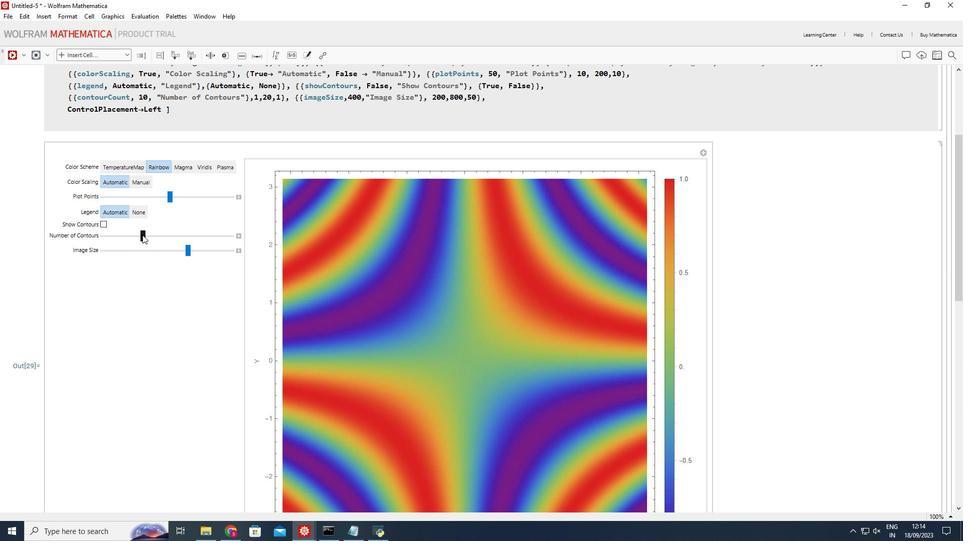 
Action: Mouse moved to (144, 244)
Screenshot: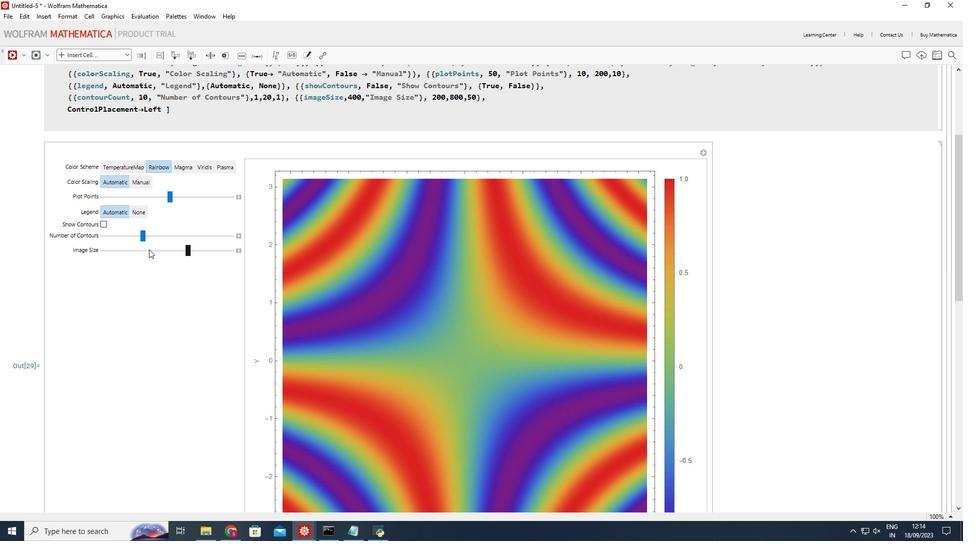 
Action: Mouse pressed left at (144, 244)
Screenshot: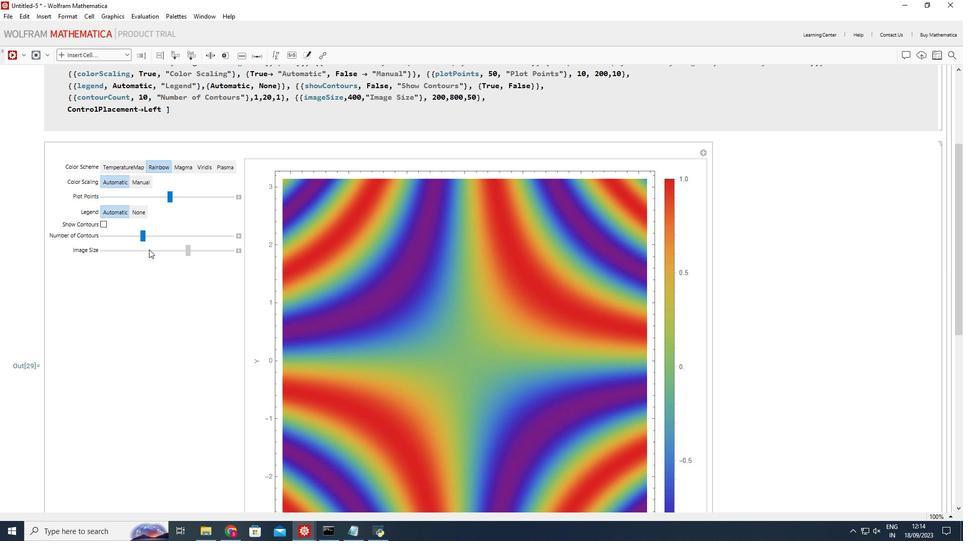 
Action: Mouse moved to (209, 160)
Screenshot: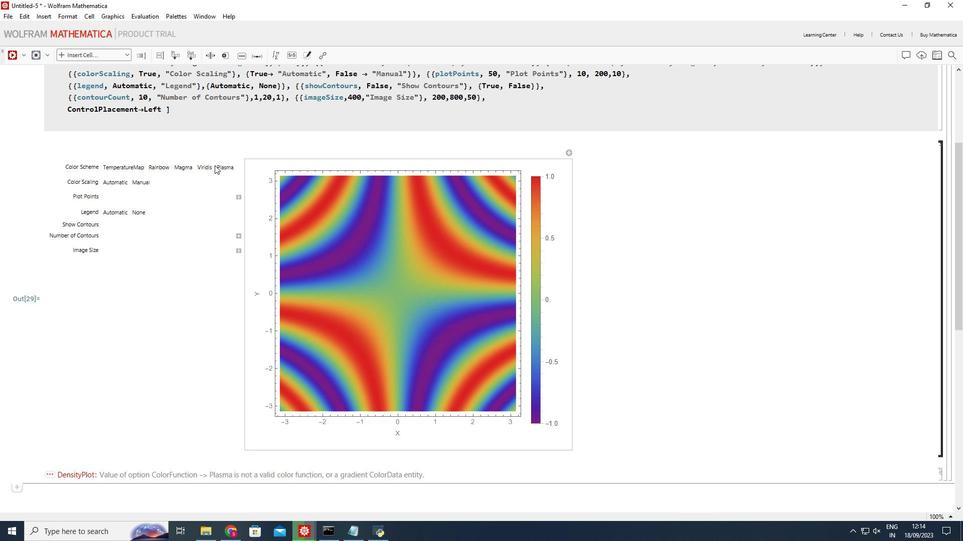 
Action: Mouse pressed left at (209, 160)
Screenshot: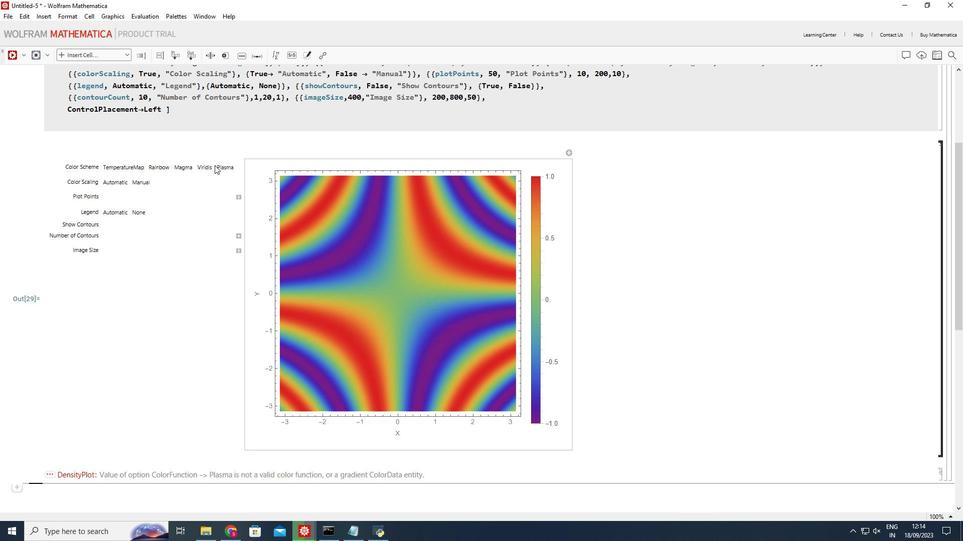
Action: Mouse moved to (177, 166)
Screenshot: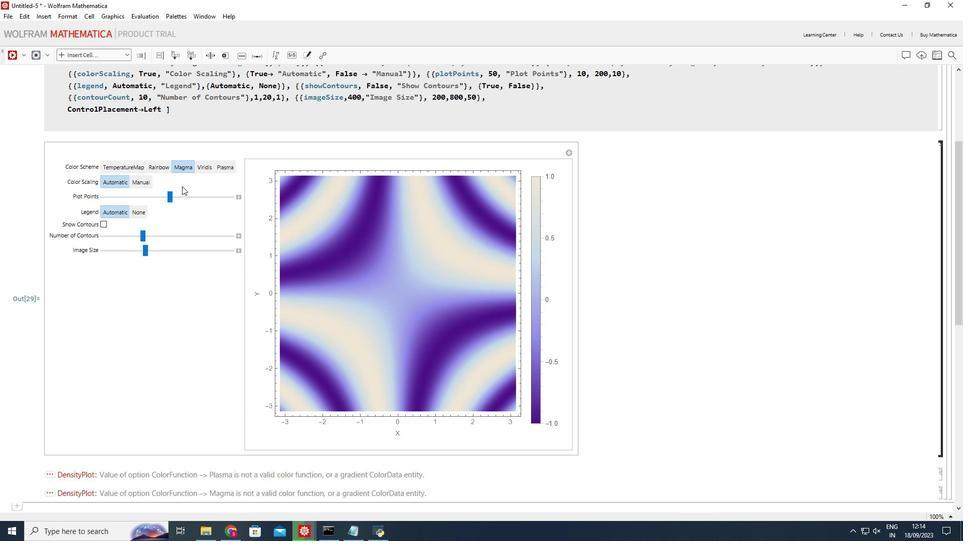 
Action: Mouse pressed left at (177, 166)
Screenshot: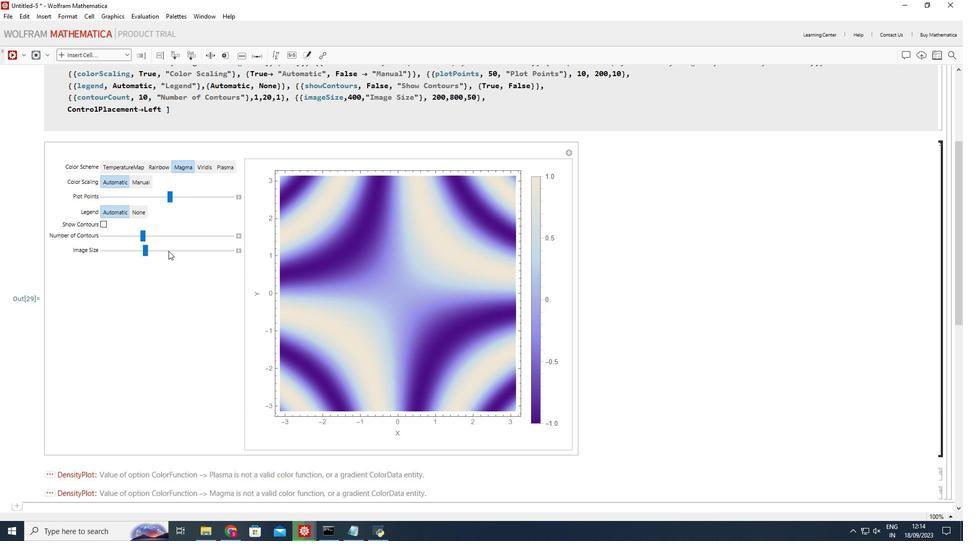 
Action: Mouse moved to (120, 163)
Screenshot: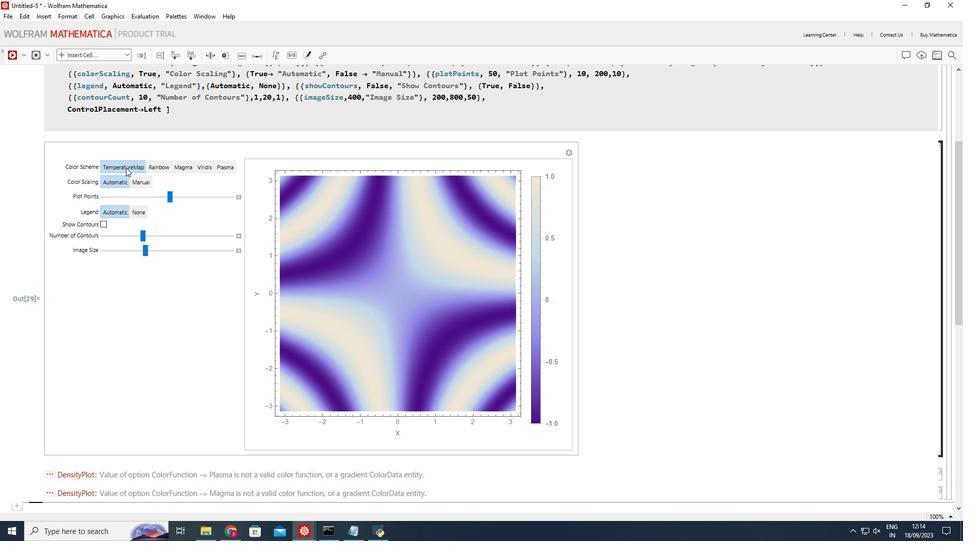 
Action: Mouse pressed left at (120, 163)
Screenshot: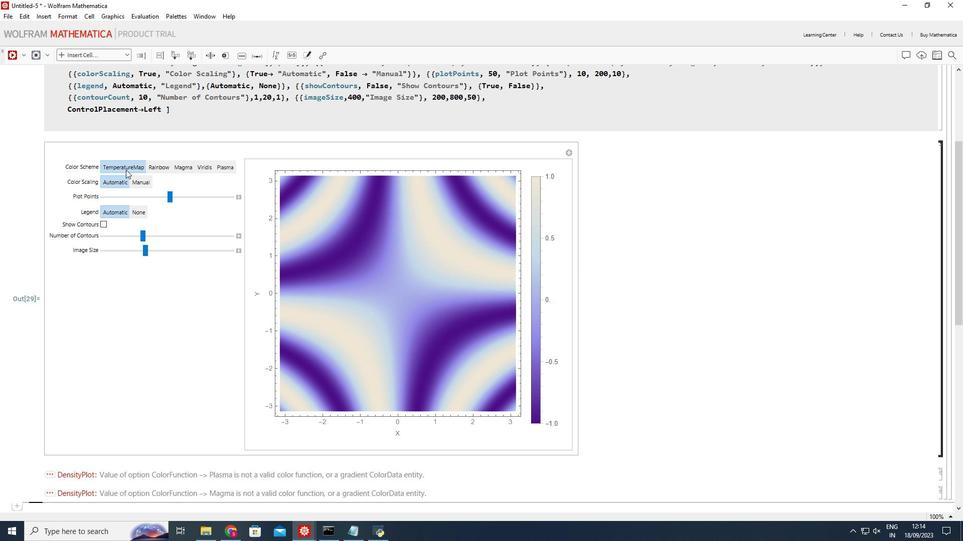 
Action: Mouse moved to (157, 296)
Screenshot: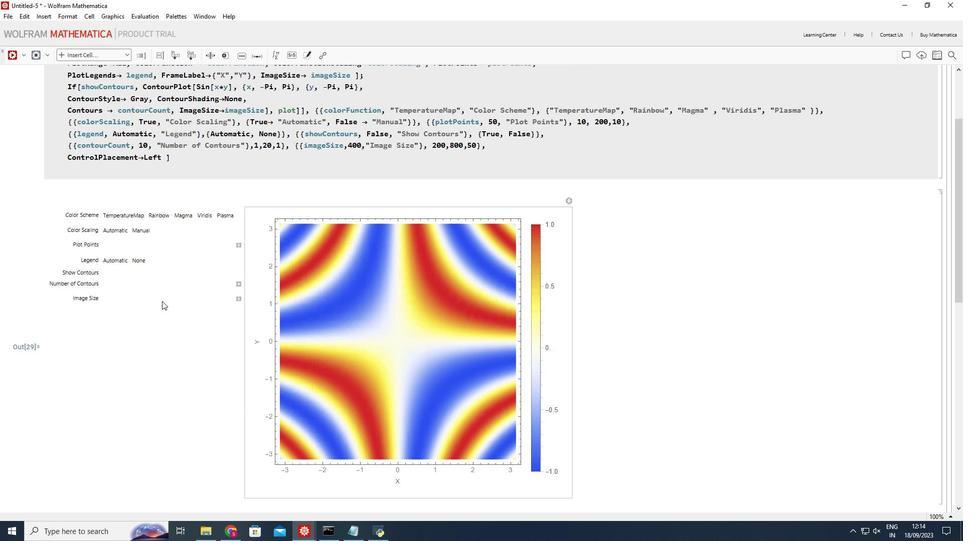 
Action: Mouse scrolled (157, 297) with delta (0, 0)
Screenshot: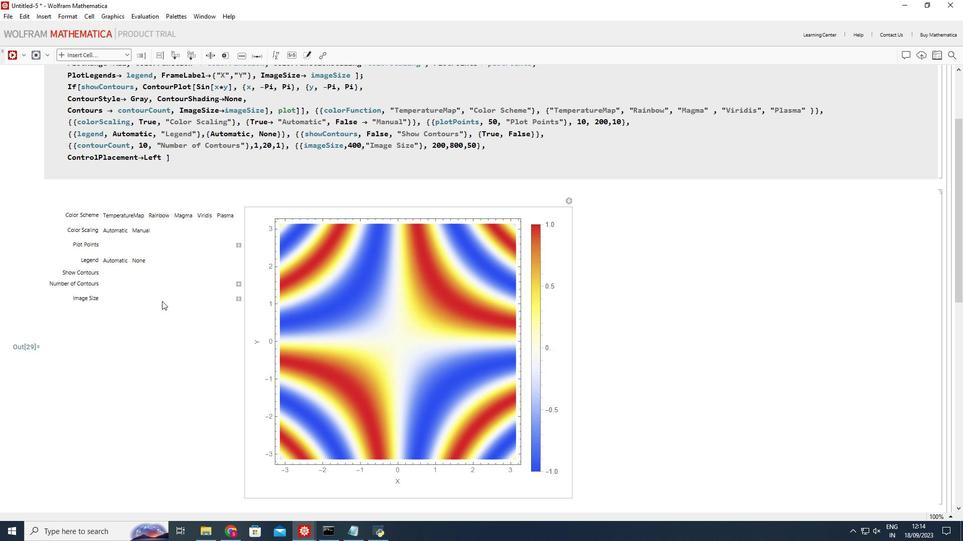 
Action: Mouse scrolled (157, 297) with delta (0, 0)
Screenshot: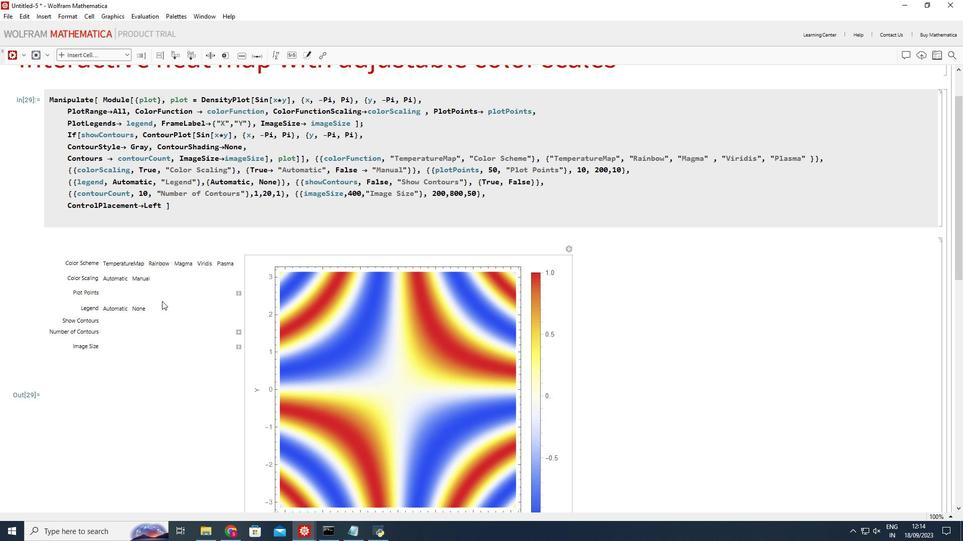 
